 Task: Add an event with the title Second Lunch Break: Mindfulness and Stress Relief Session, date '2024/03/26', time 8:50 AM to 10:50 AMand add a description: Find a safe and open space for the activity, such as a conference room or outdoor area. Ensure there are no obstacles or hazards that could cause harm to participants. Gather all team members and explain the purpose and guidelines of the exercise._x000D_
Select event color  Flamingo . Add location for the event as: Bern, Switzerland, logged in from the account softage.8@softage.netand send the event invitation to softage.2@softage.net and softage.3@softage.net. Set a reminder for the event Daily
Action: Mouse moved to (92, 127)
Screenshot: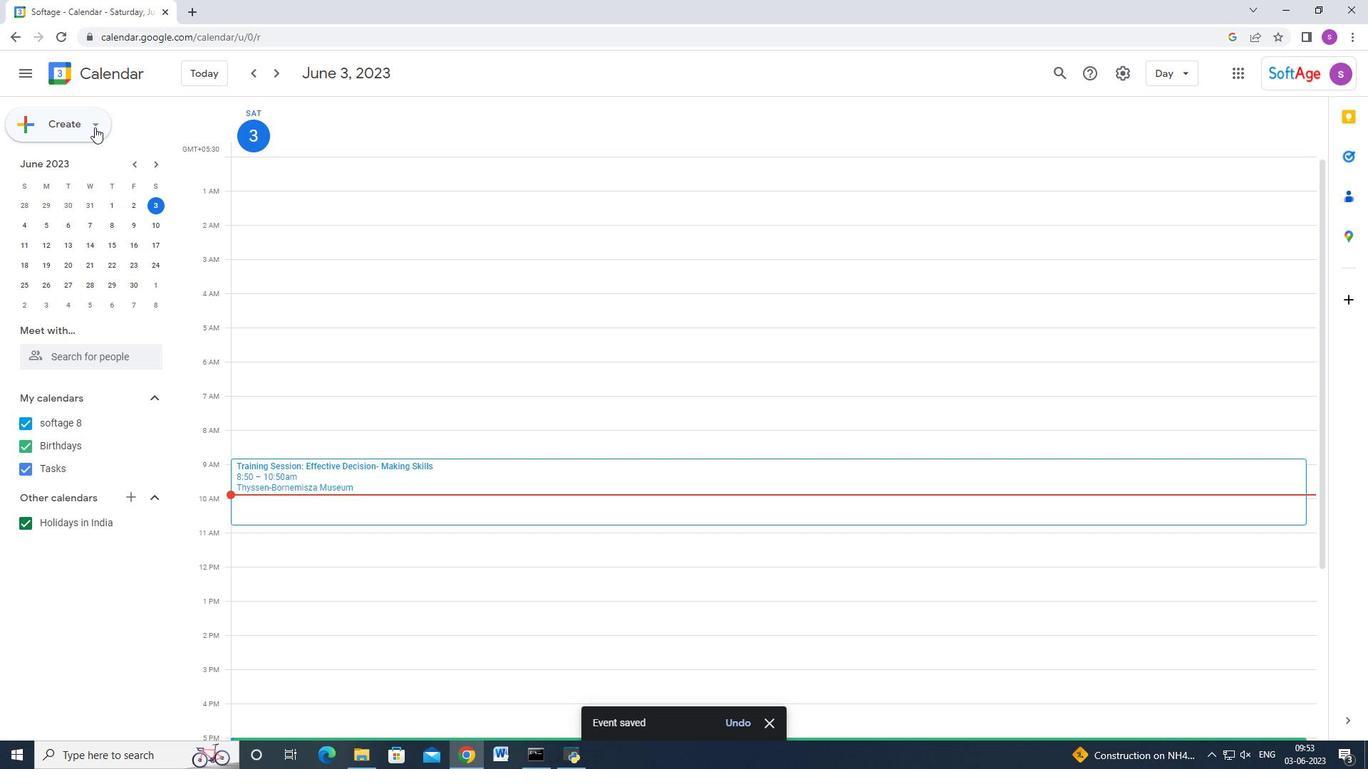 
Action: Mouse pressed left at (92, 127)
Screenshot: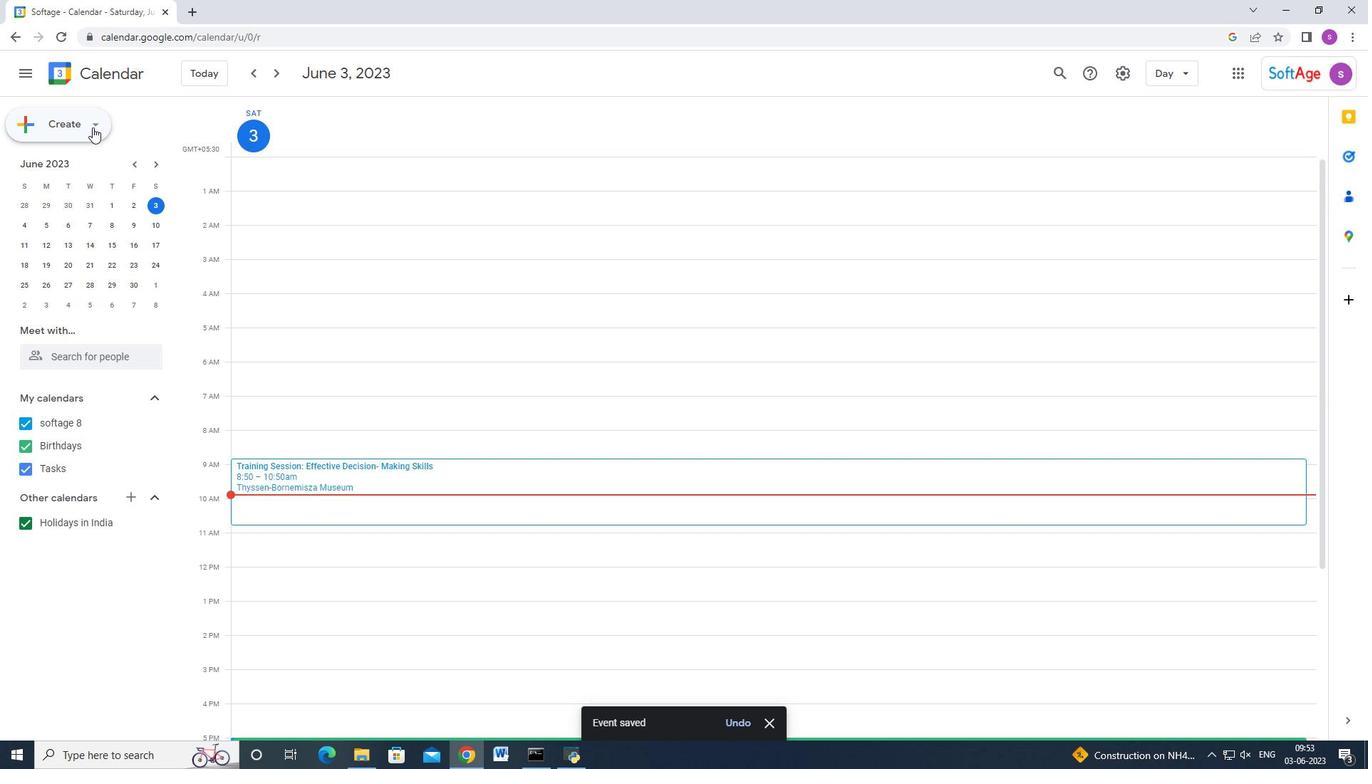 
Action: Mouse moved to (84, 153)
Screenshot: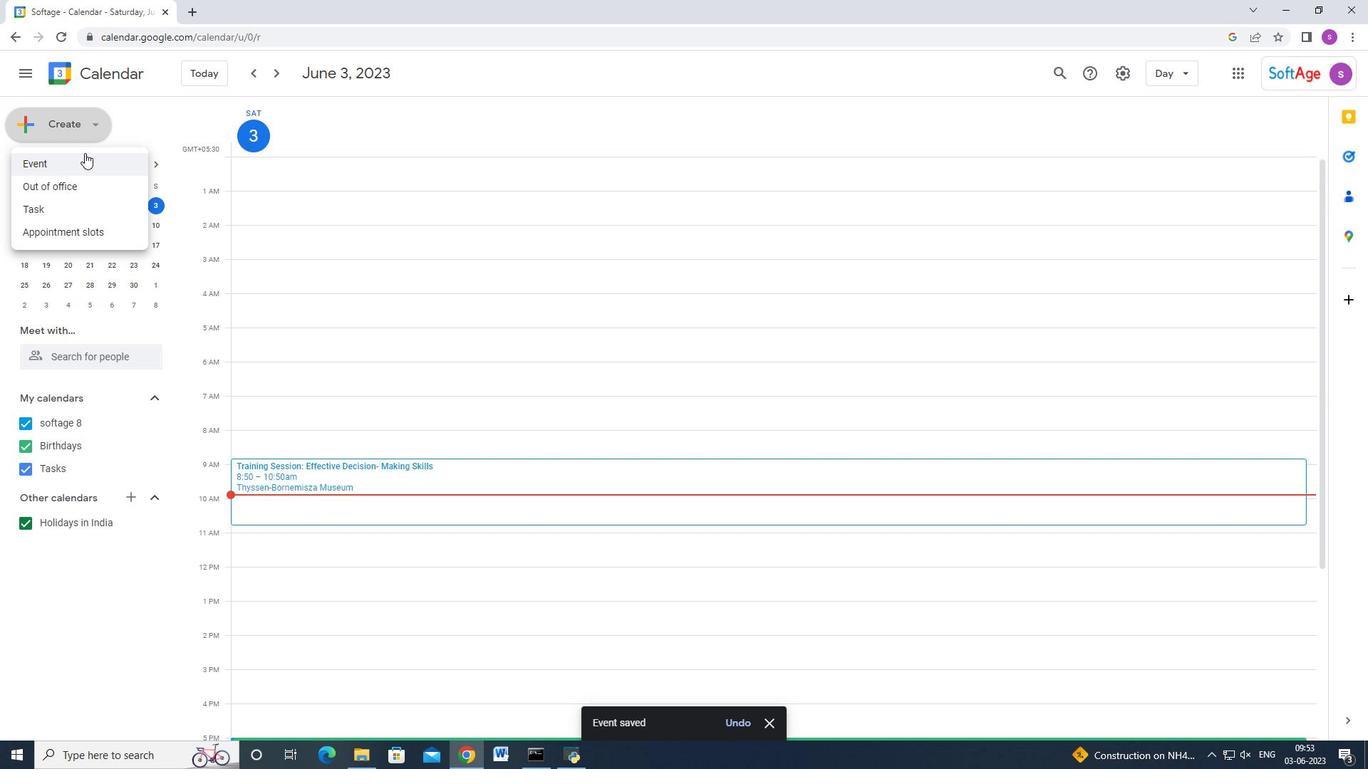 
Action: Mouse pressed left at (84, 153)
Screenshot: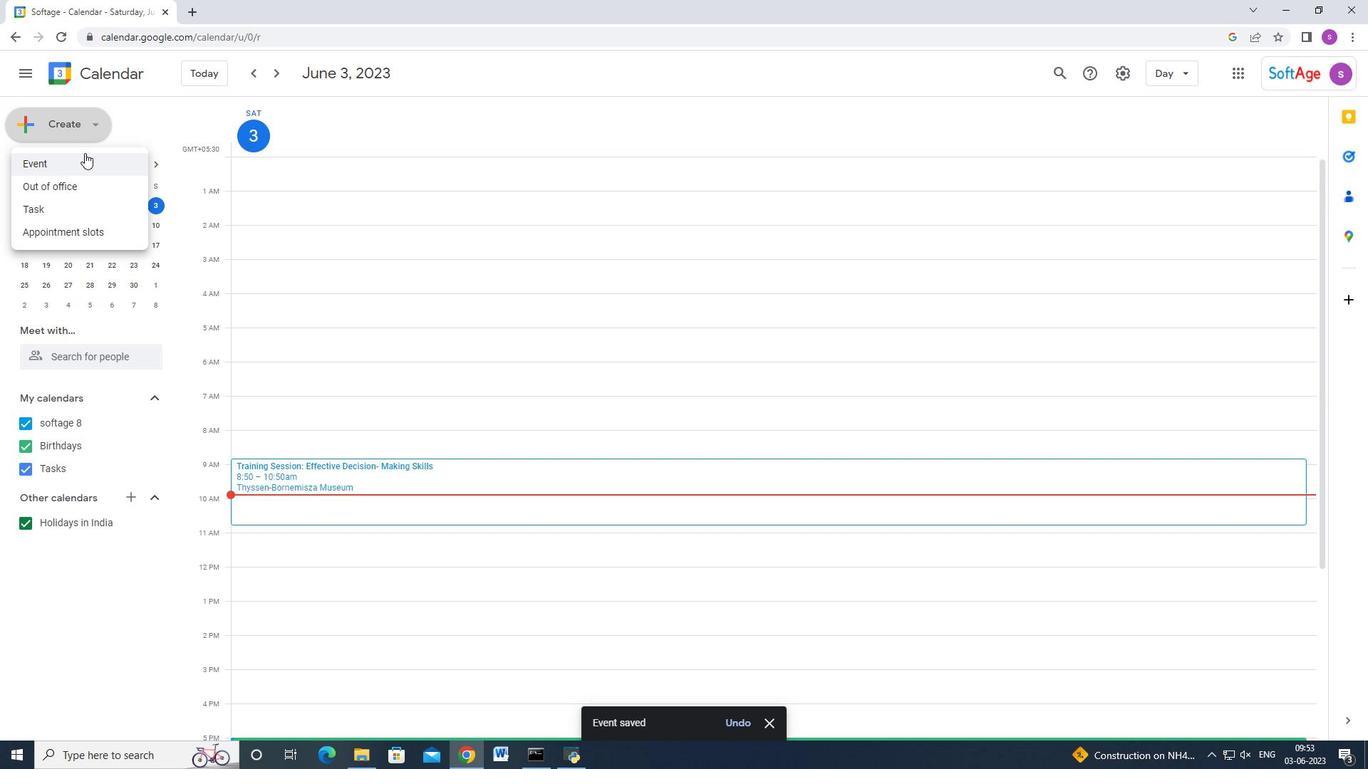 
Action: Mouse moved to (809, 561)
Screenshot: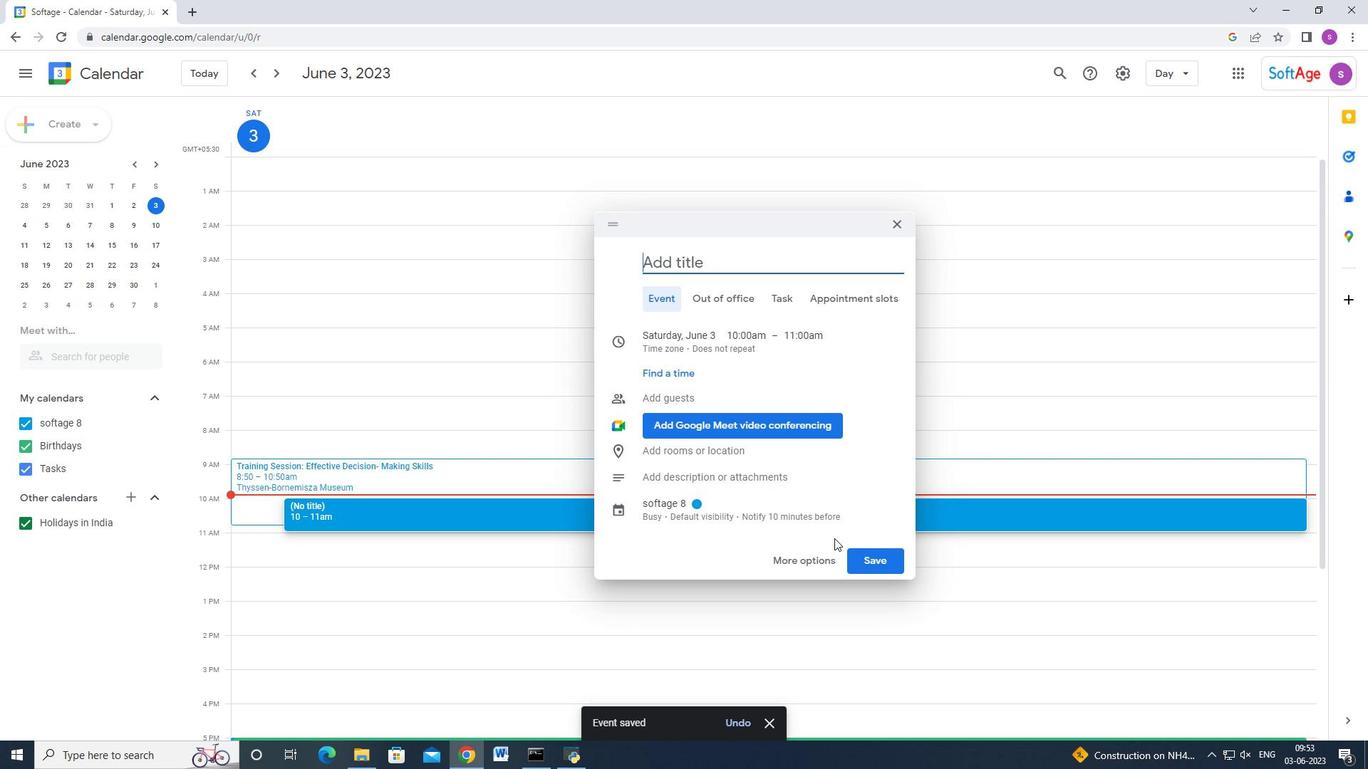 
Action: Mouse pressed left at (809, 561)
Screenshot: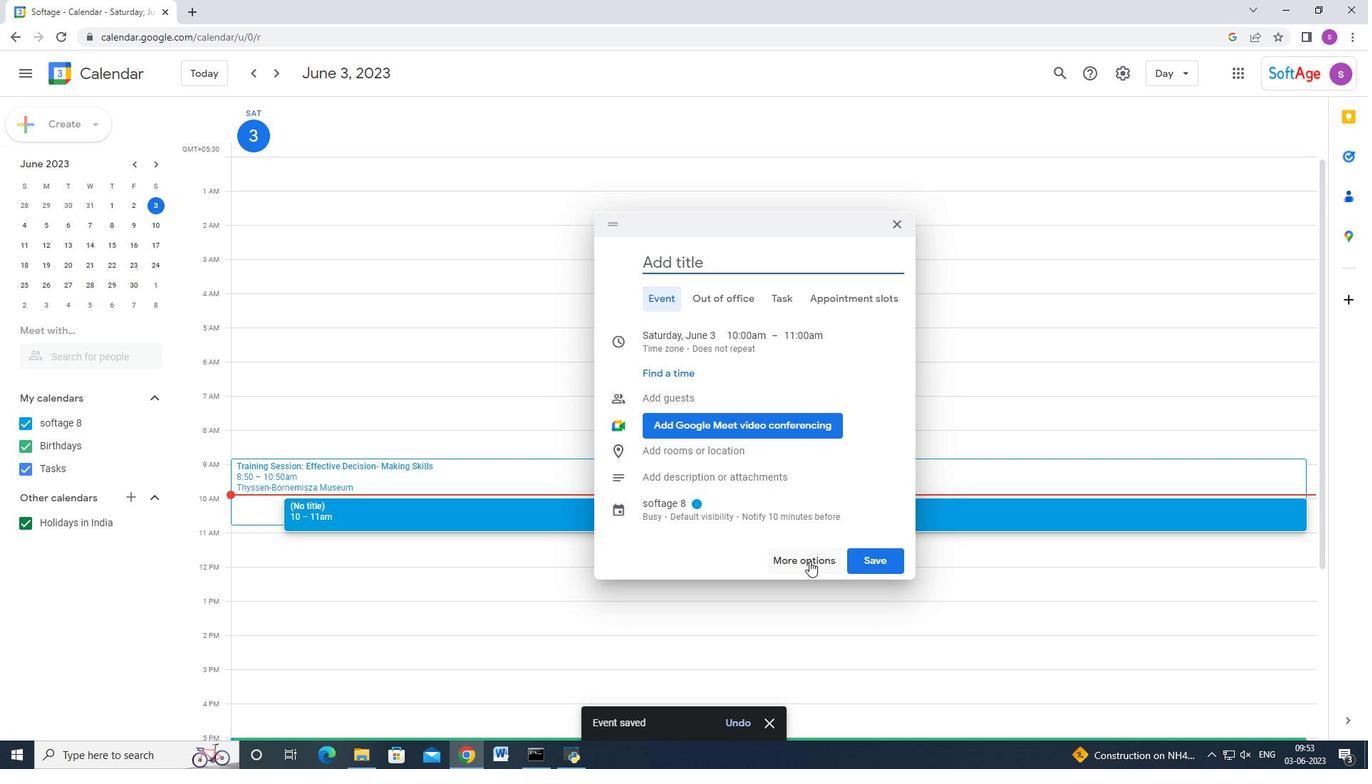 
Action: Mouse moved to (243, 70)
Screenshot: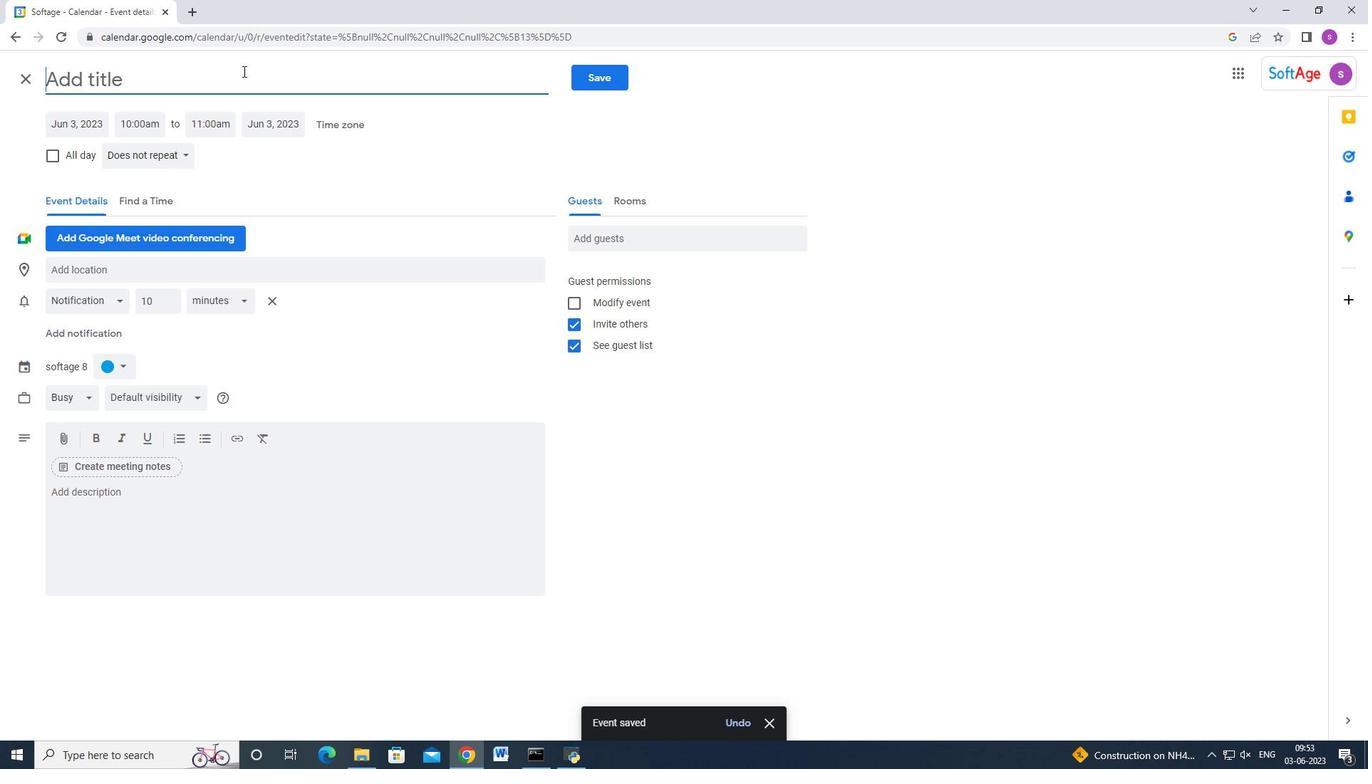 
Action: Key pressed <Key.shift>Second<Key.space><Key.shift>Lunch<Key.space><Key.shift>Breal<Key.backspace>k<Key.shift>:<Key.space><Key.shift><Key.shift><Key.shift>Mindfulness<Key.space>and<Key.space><Key.shift_r>Stress<Key.space><Key.shift>Relief<Key.space><Key.shift>Session
Screenshot: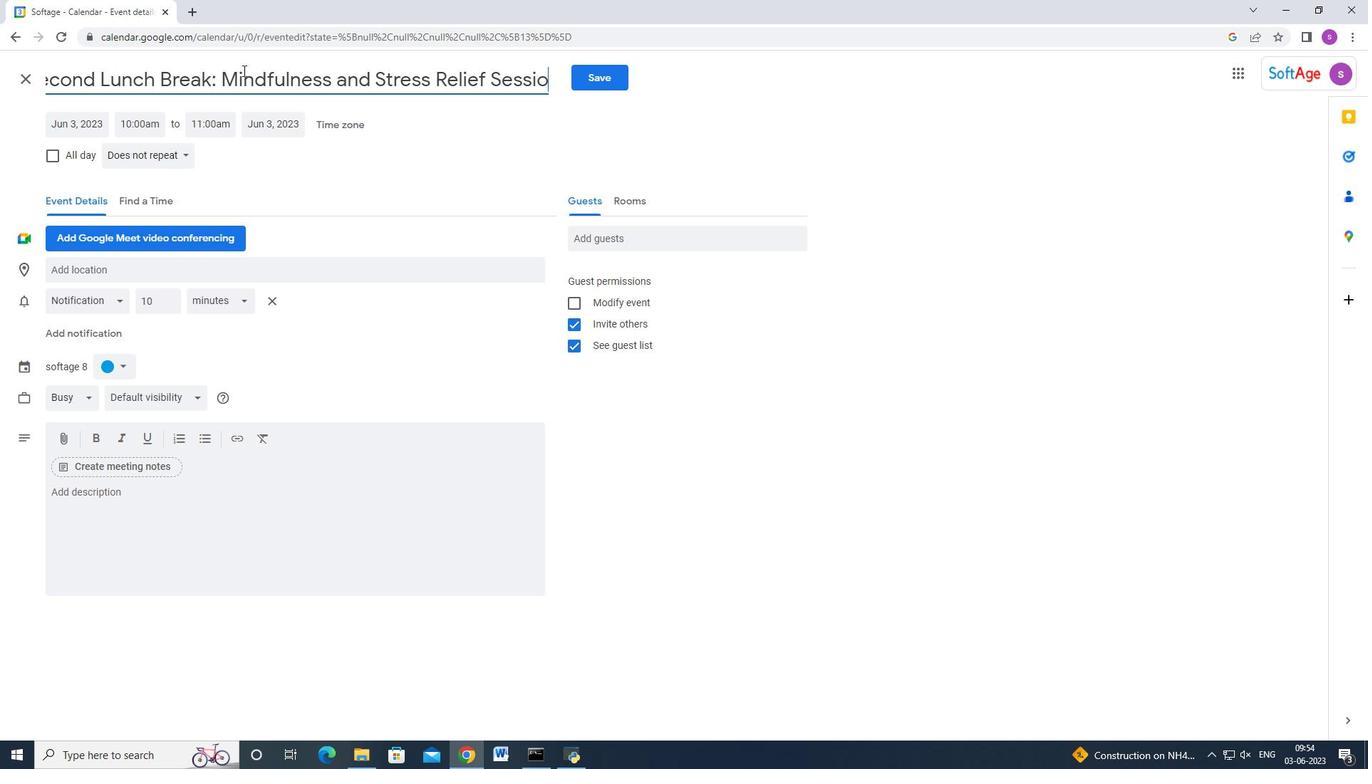 
Action: Mouse moved to (101, 127)
Screenshot: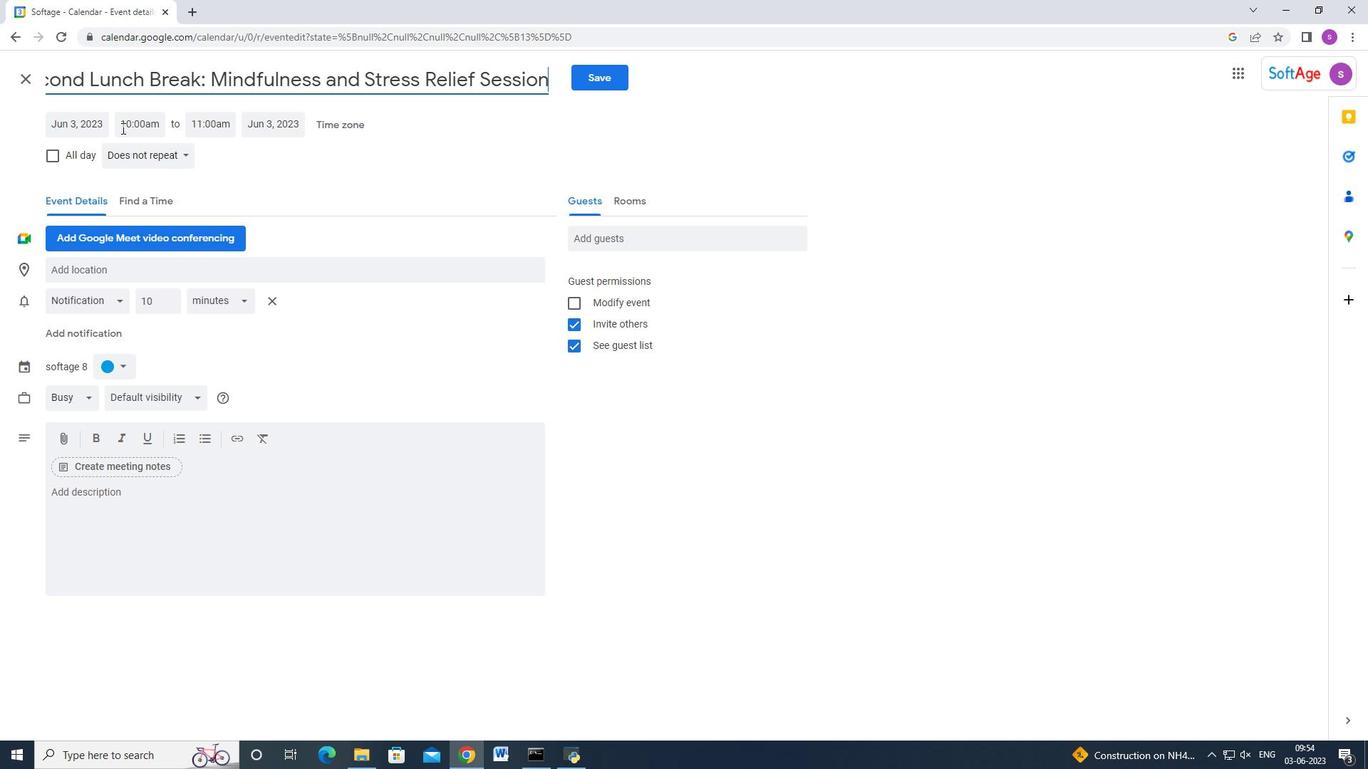 
Action: Mouse pressed left at (101, 127)
Screenshot: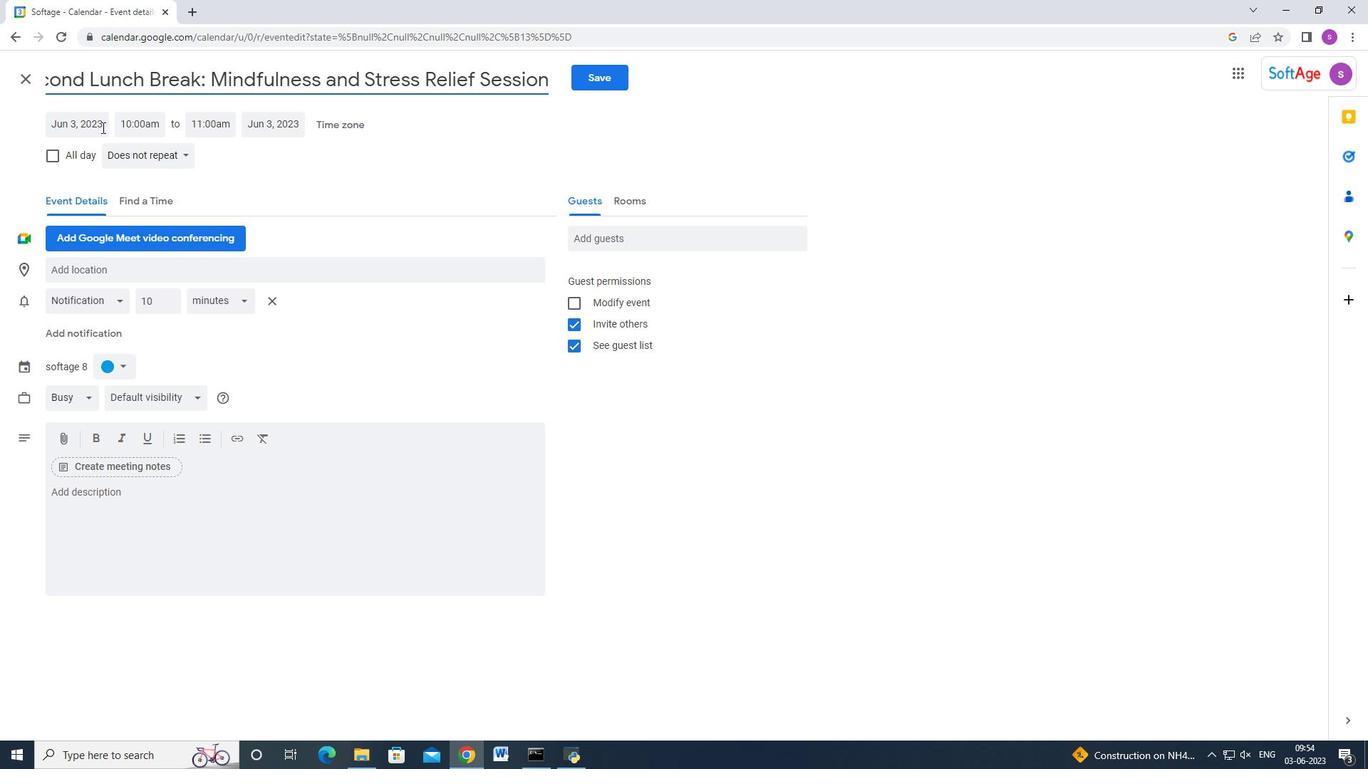 
Action: Mouse moved to (220, 156)
Screenshot: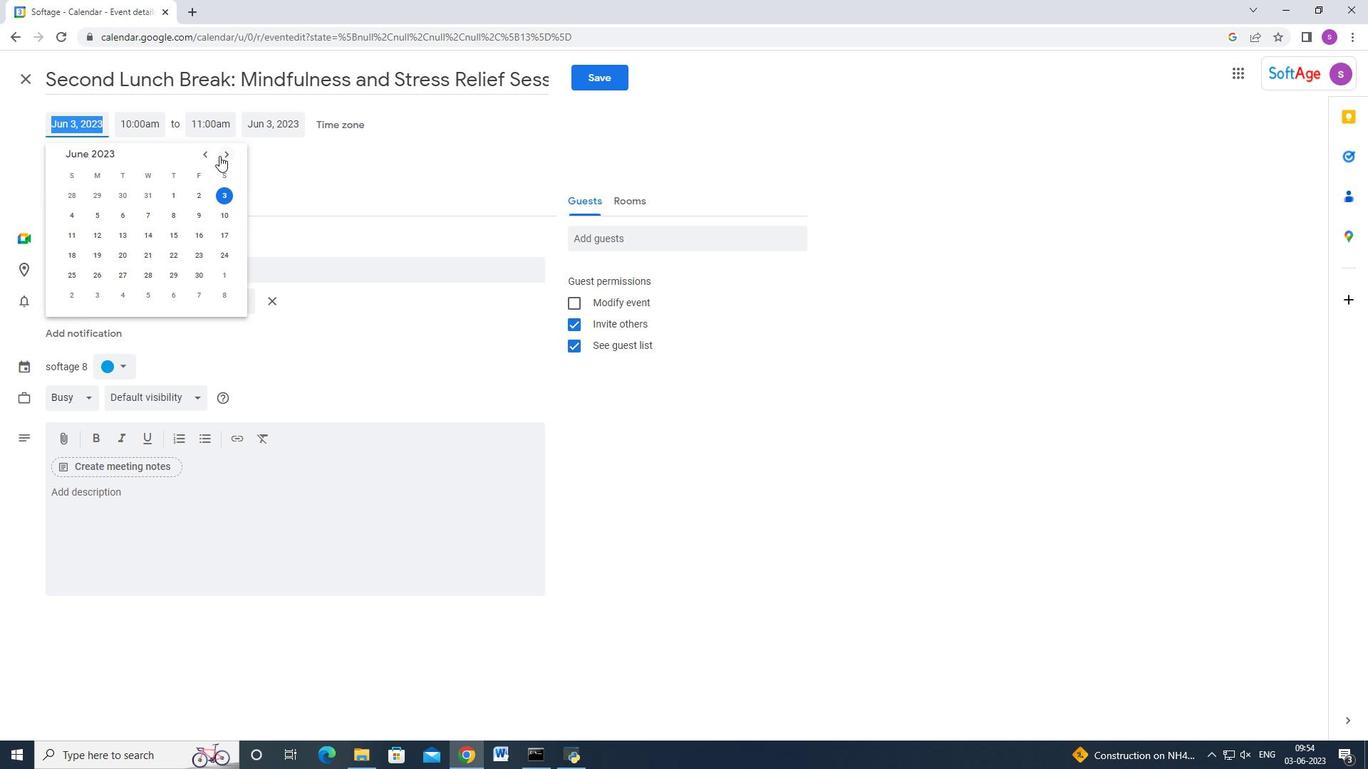 
Action: Mouse pressed left at (220, 156)
Screenshot: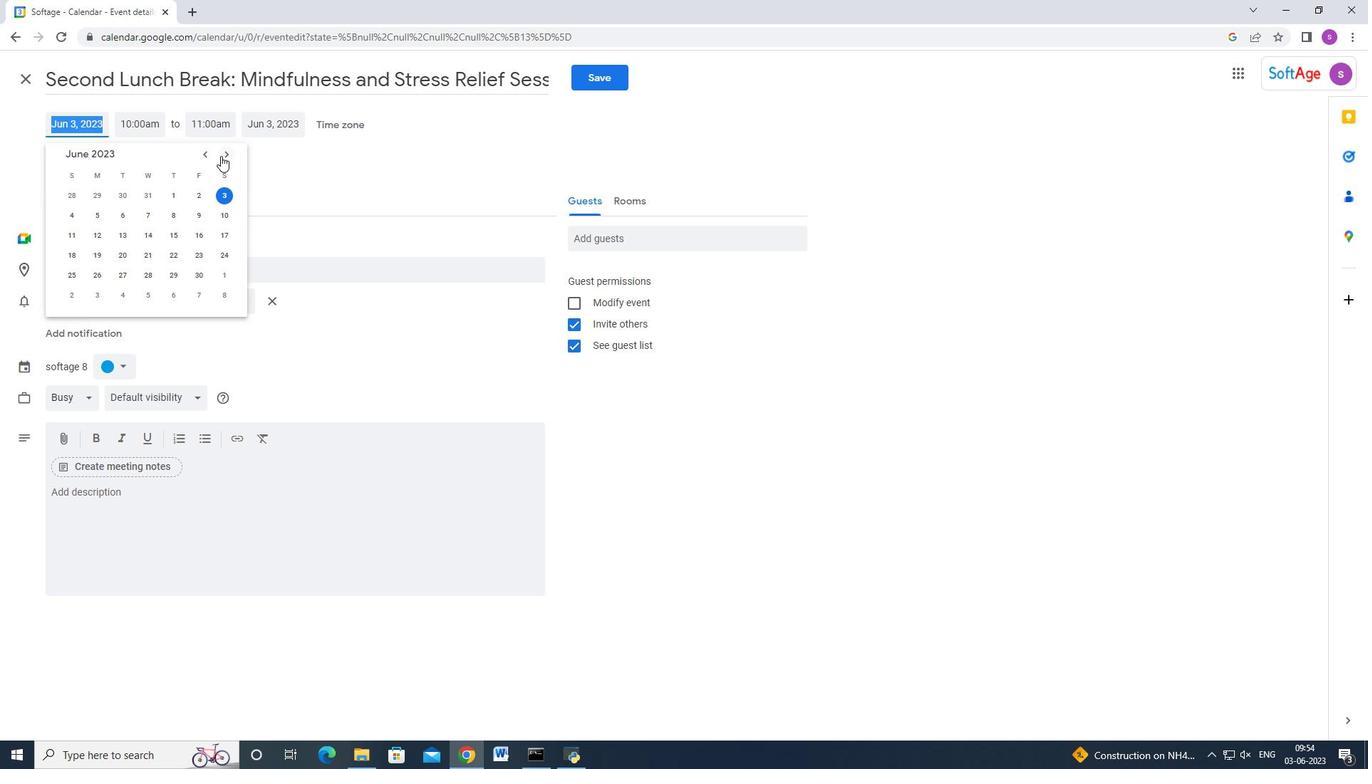 
Action: Mouse pressed left at (220, 156)
Screenshot: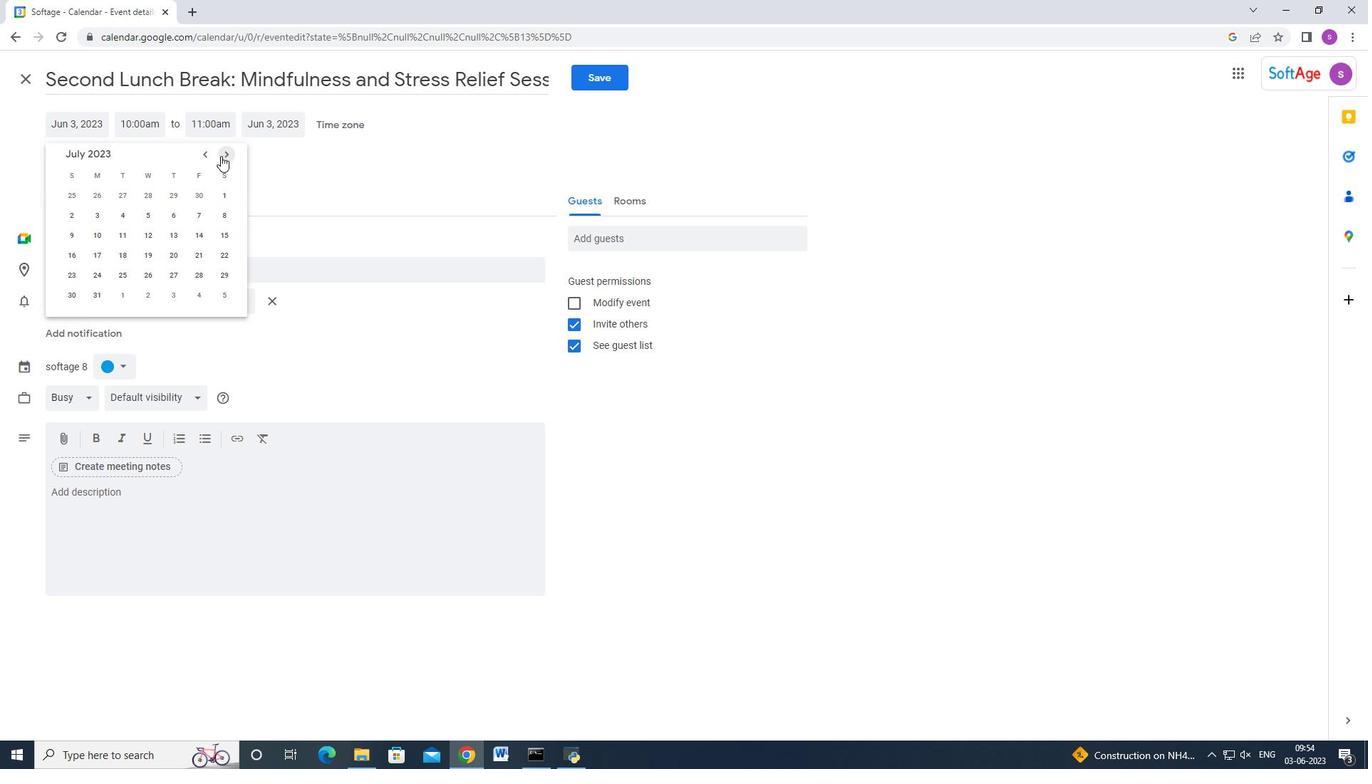
Action: Mouse pressed left at (220, 156)
Screenshot: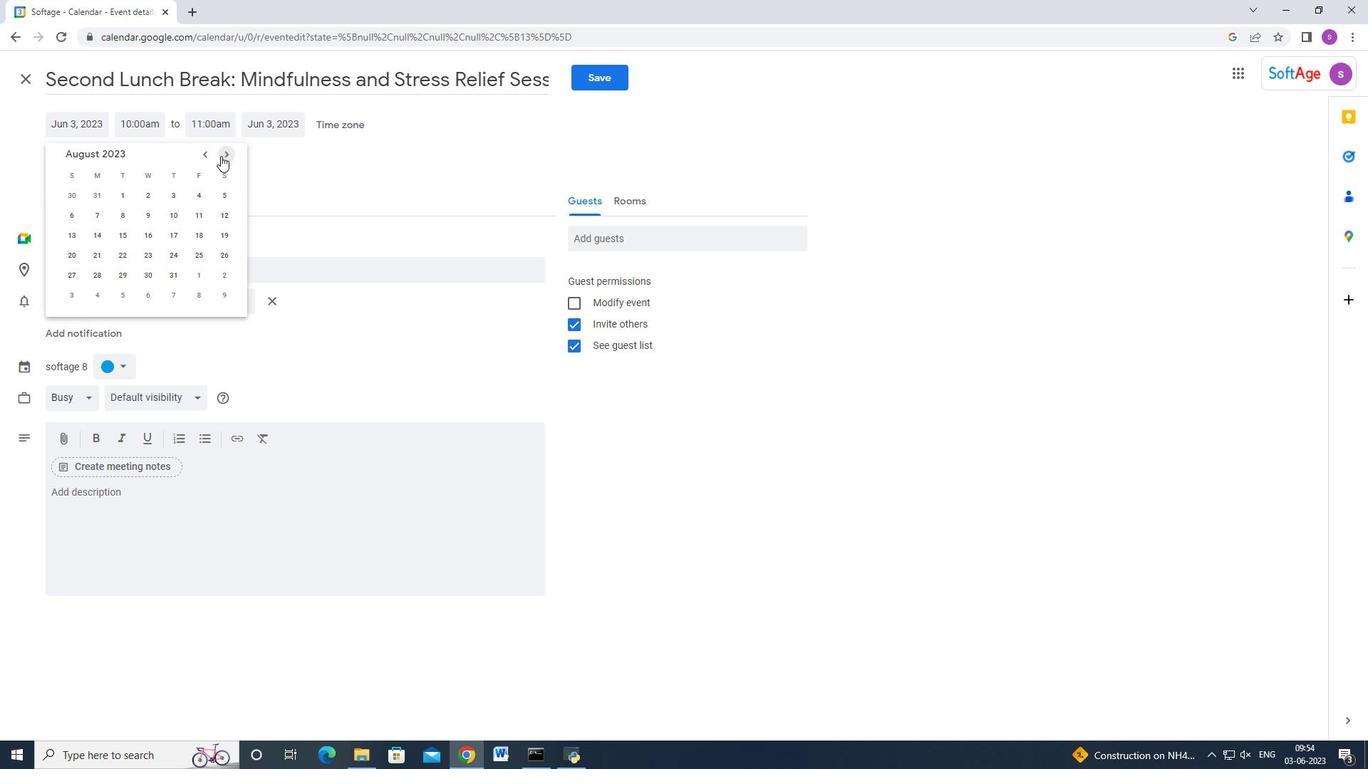 
Action: Mouse pressed left at (220, 156)
Screenshot: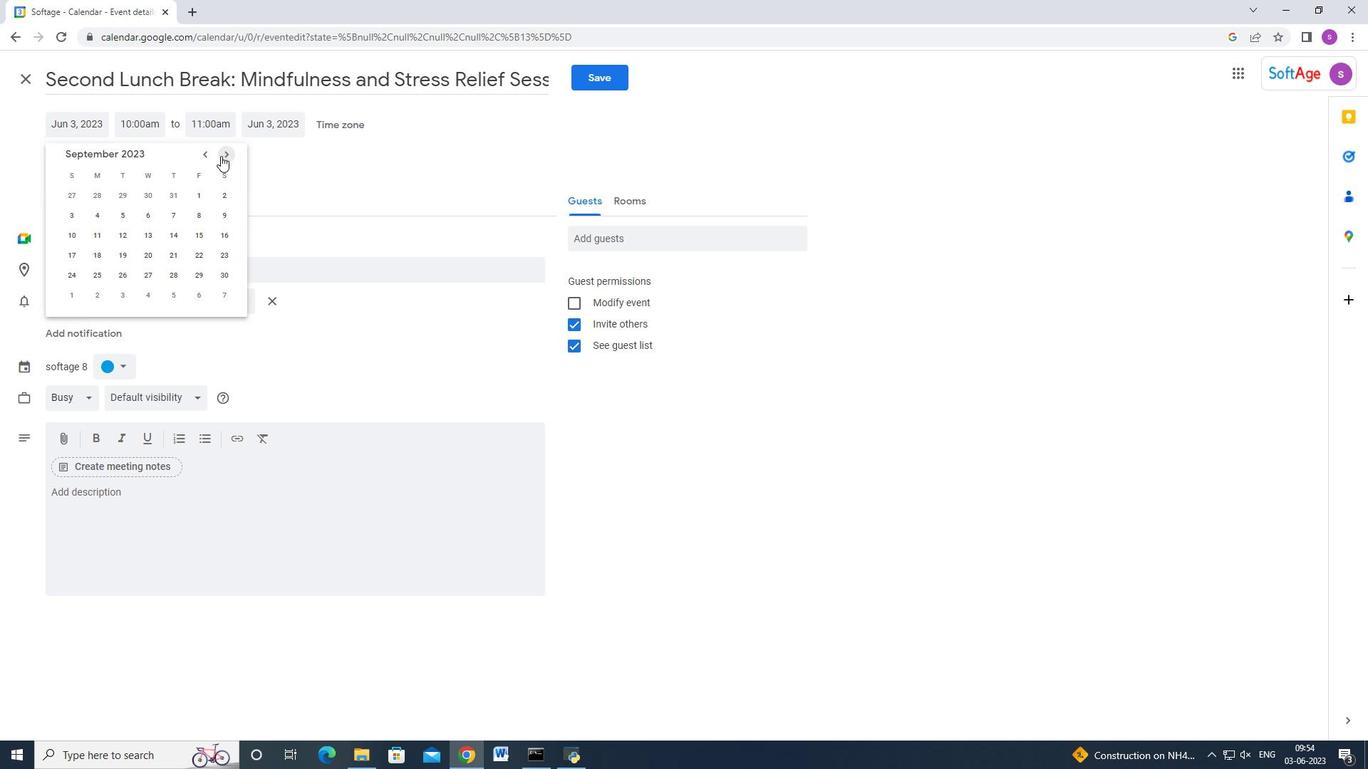 
Action: Mouse pressed left at (220, 156)
Screenshot: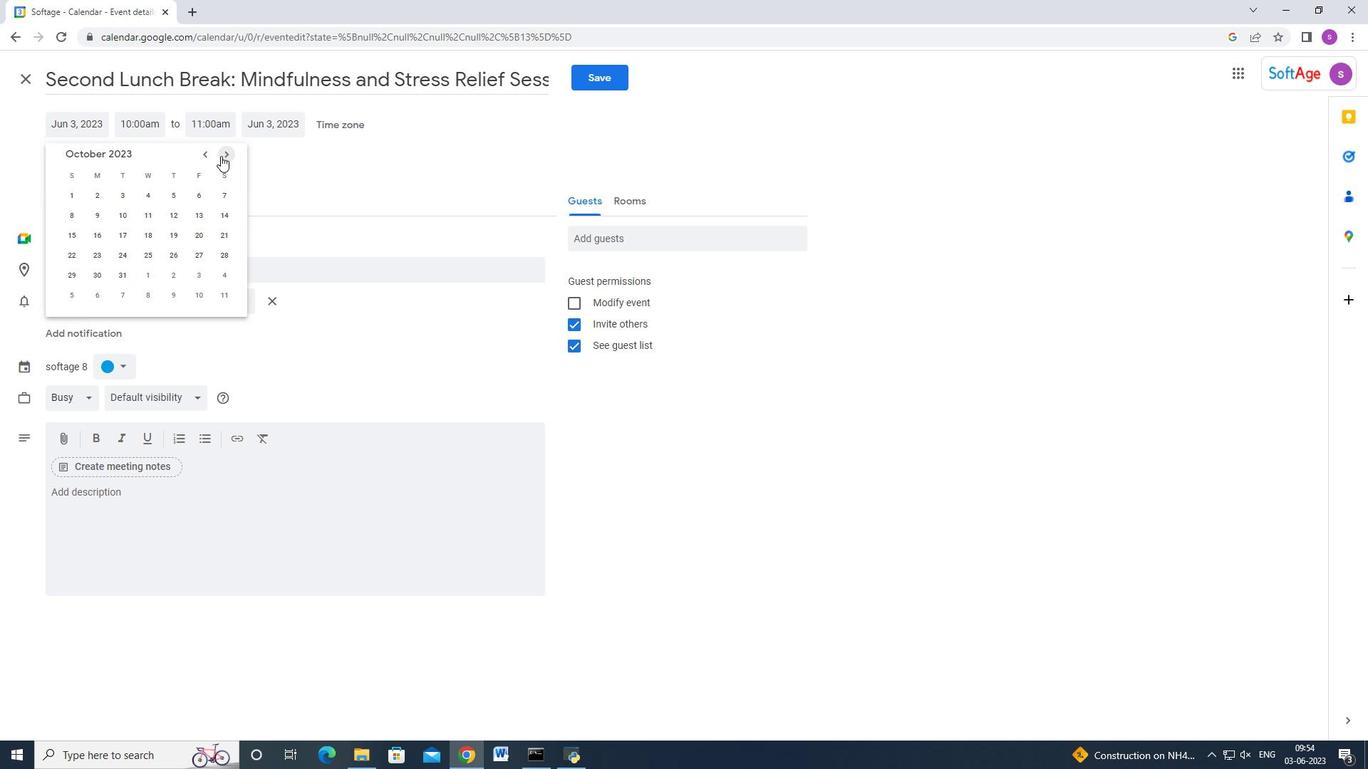 
Action: Mouse moved to (225, 155)
Screenshot: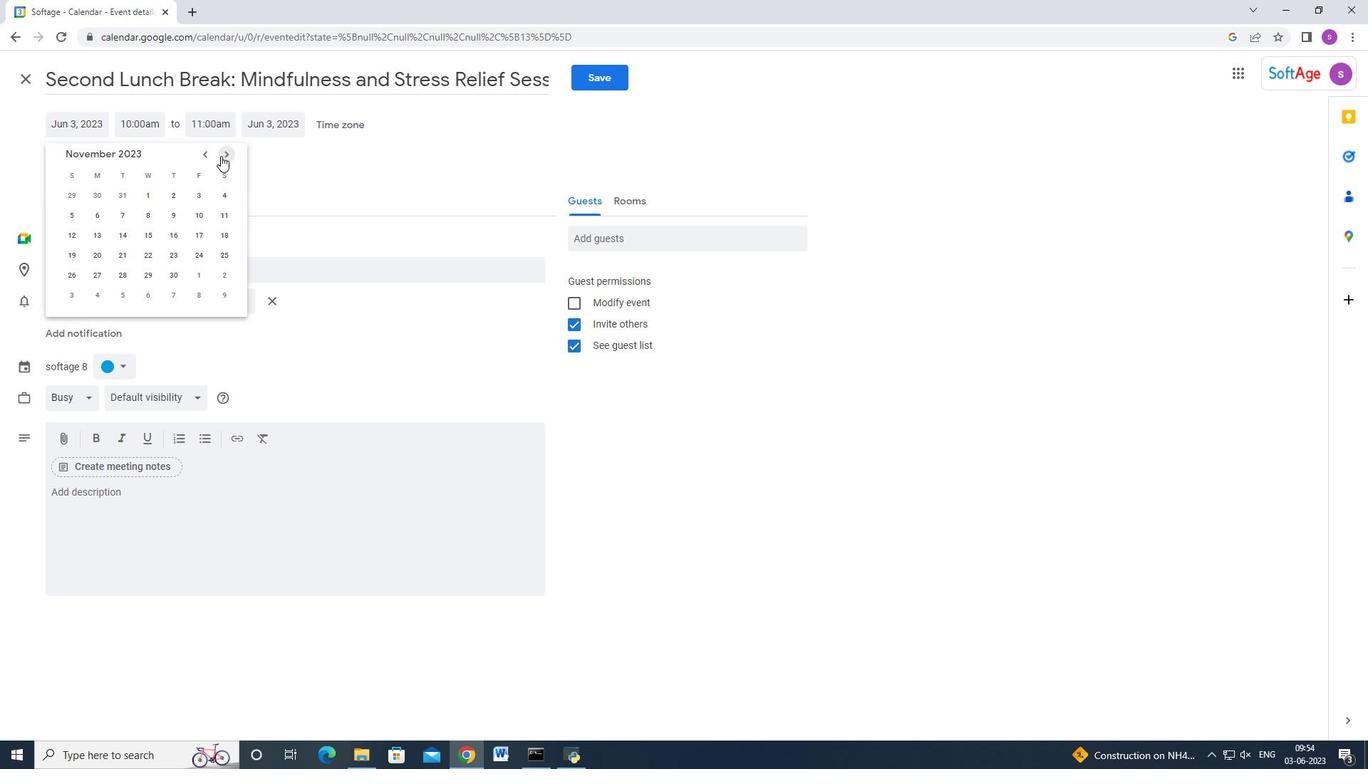 
Action: Mouse pressed left at (225, 155)
Screenshot: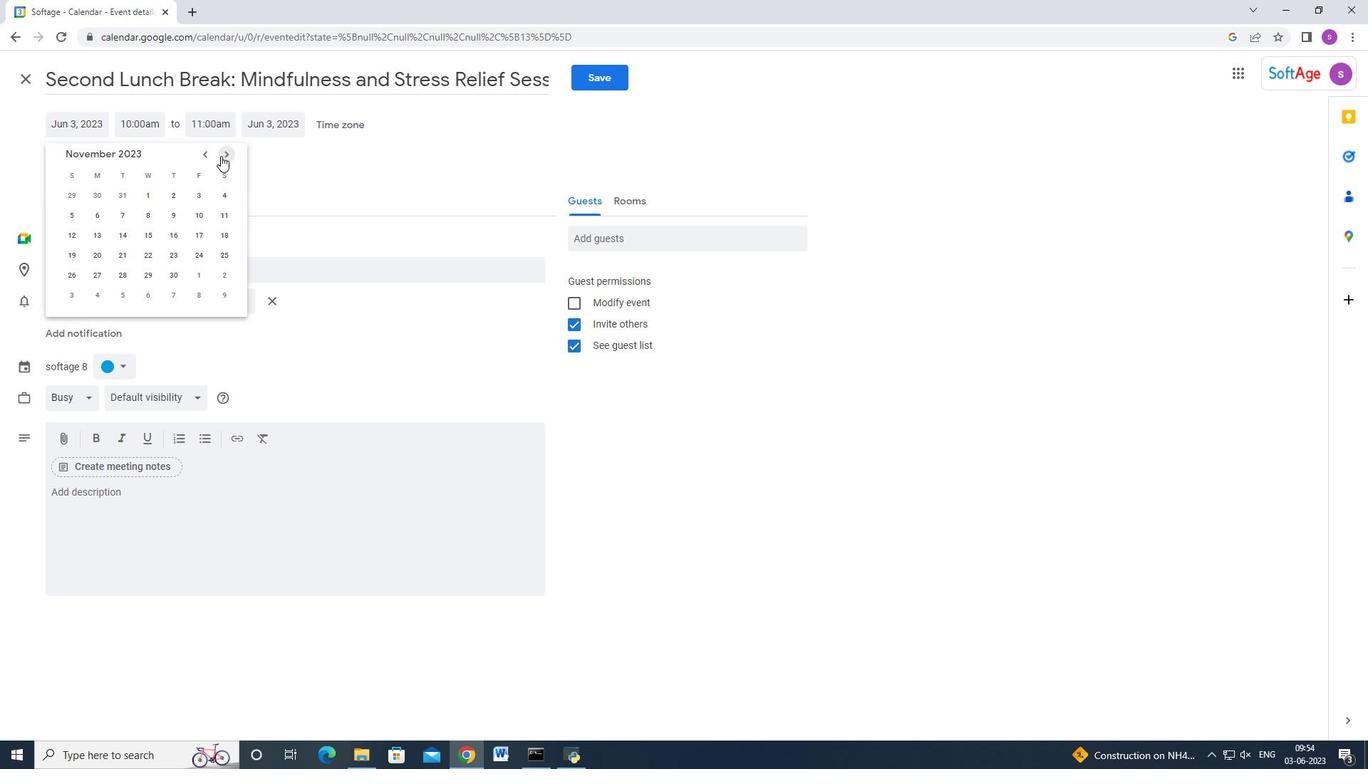 
Action: Mouse pressed left at (225, 155)
Screenshot: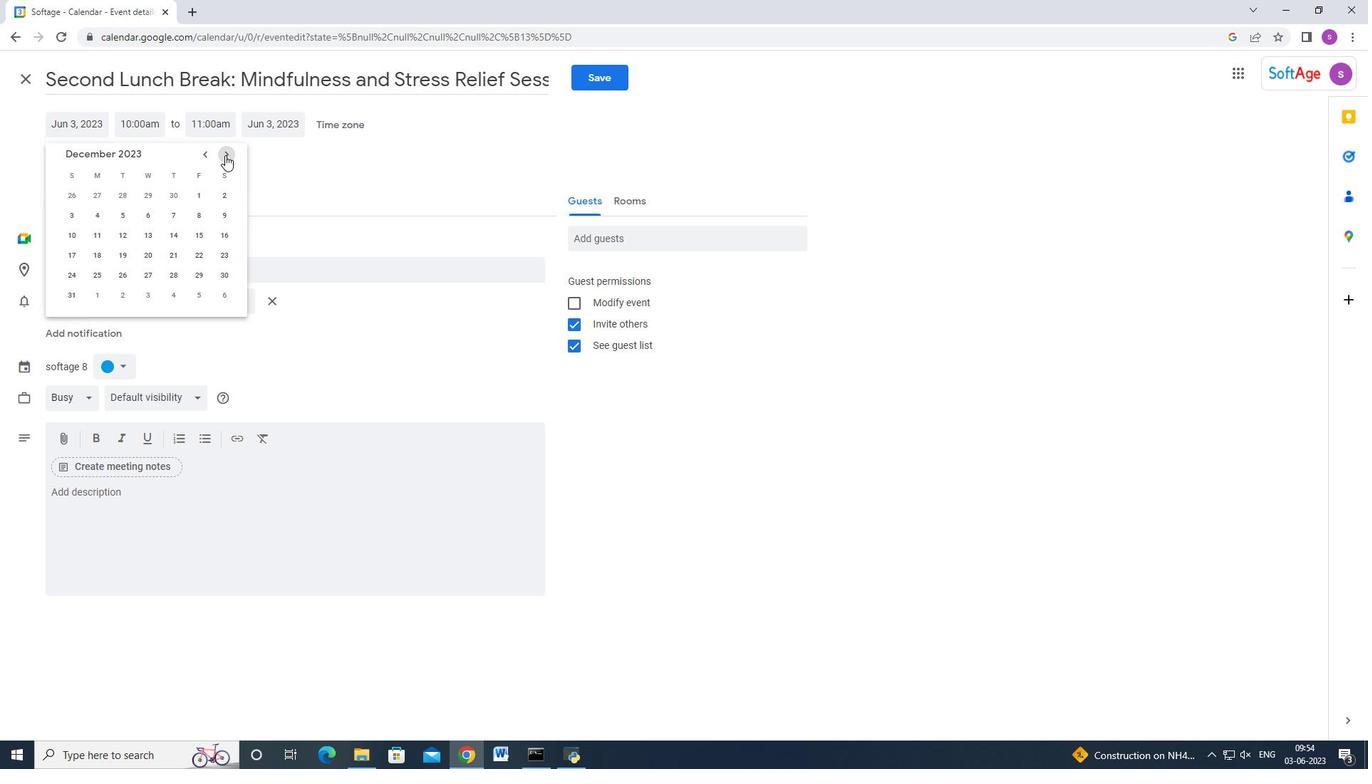 
Action: Mouse pressed left at (225, 155)
Screenshot: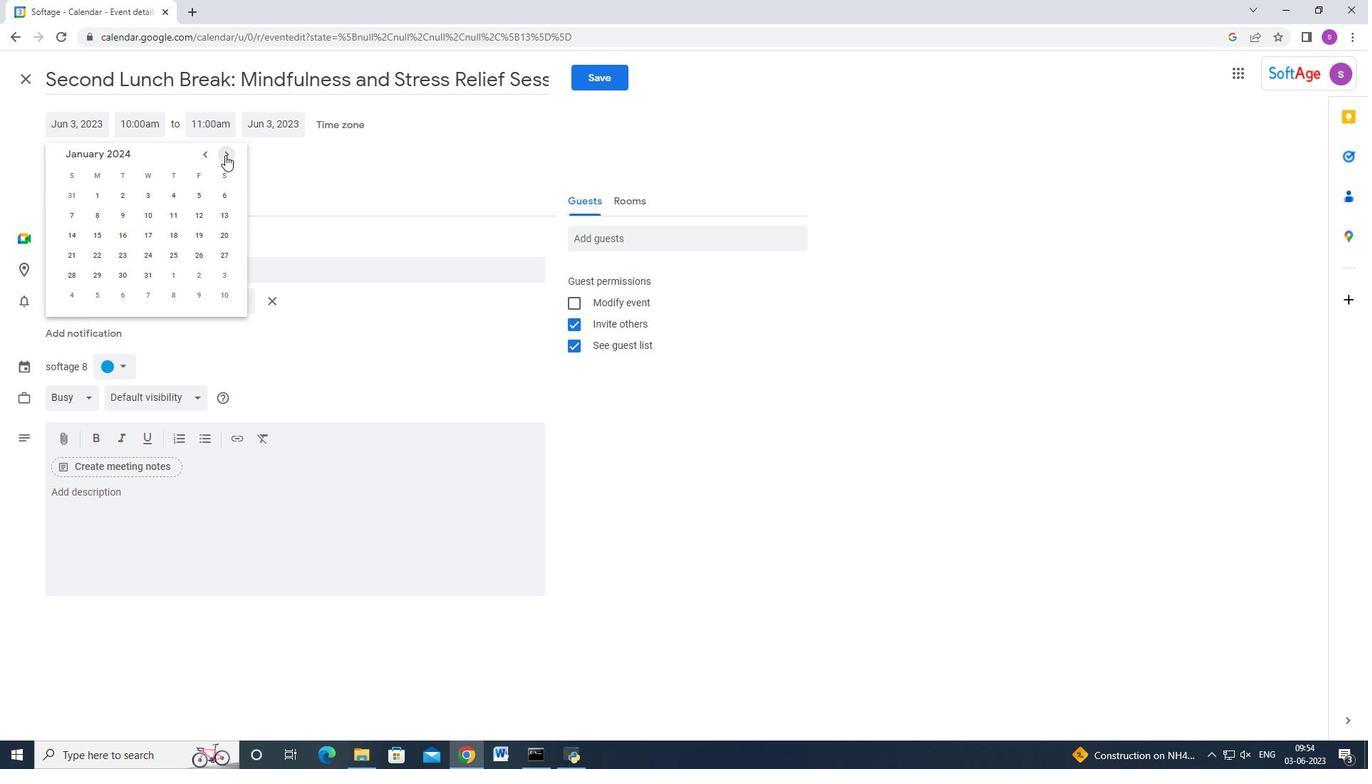 
Action: Mouse moved to (228, 158)
Screenshot: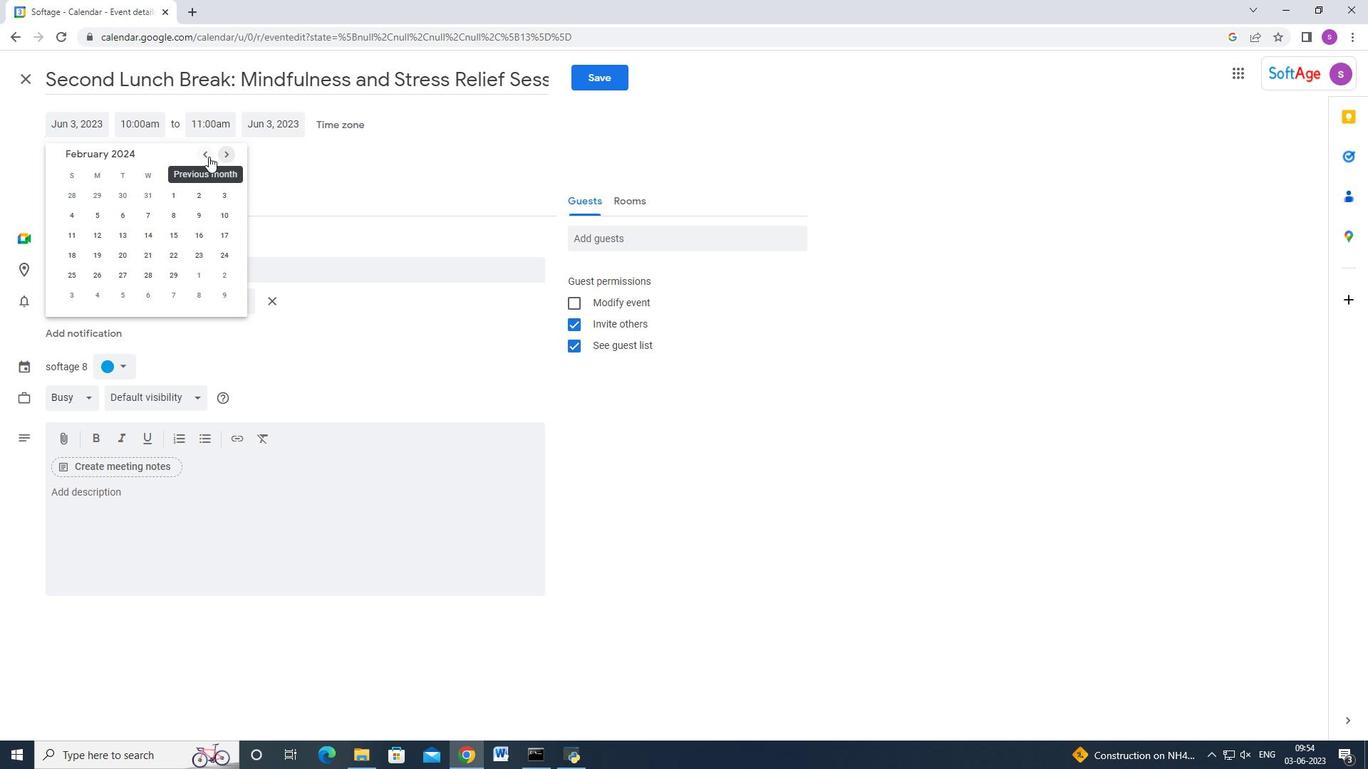
Action: Mouse pressed left at (228, 158)
Screenshot: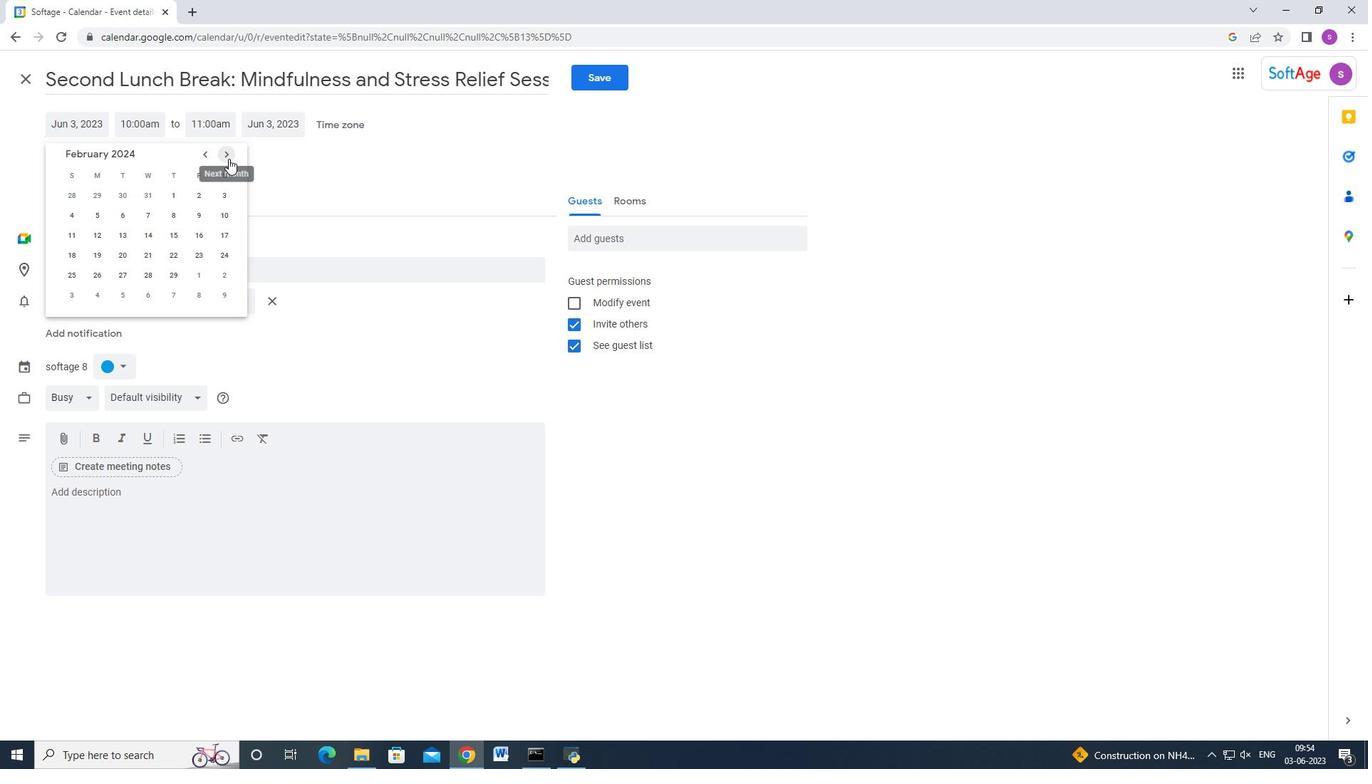 
Action: Mouse moved to (117, 273)
Screenshot: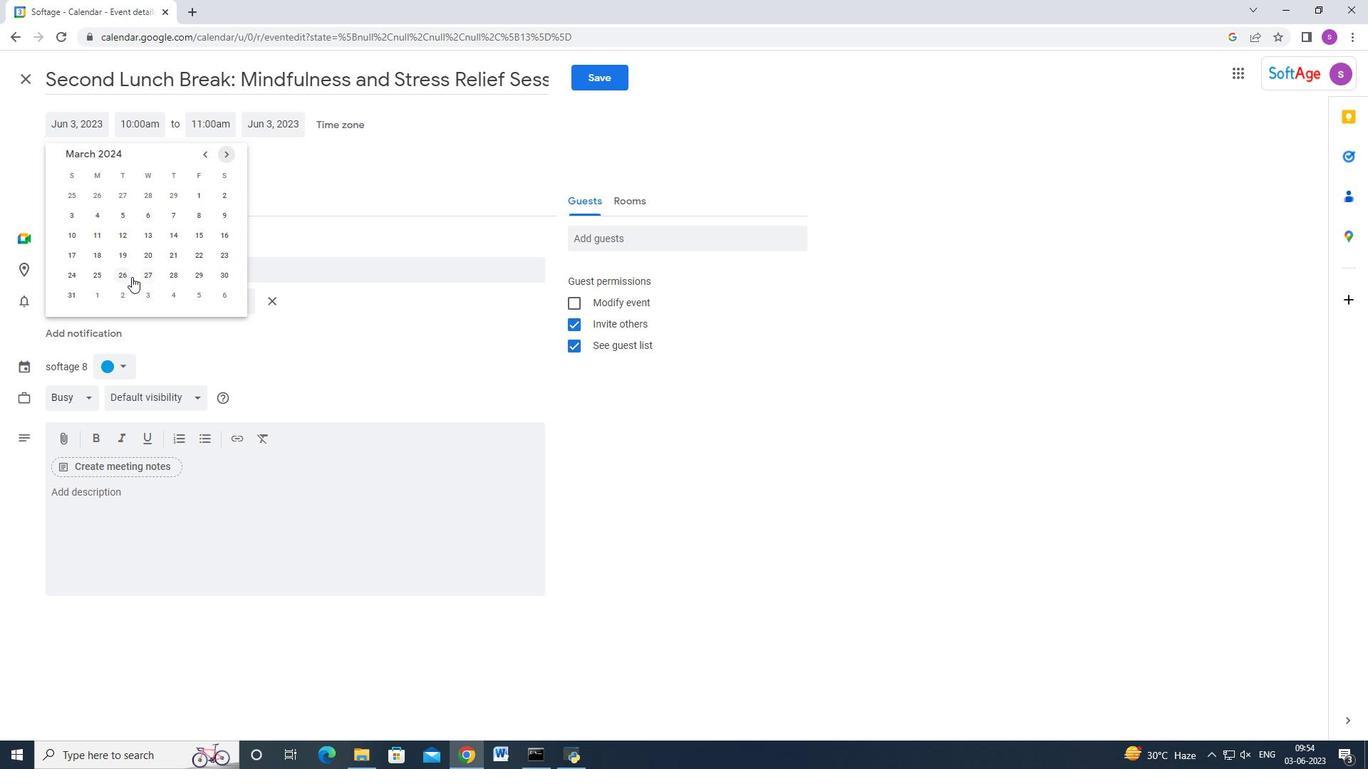 
Action: Mouse pressed left at (117, 273)
Screenshot: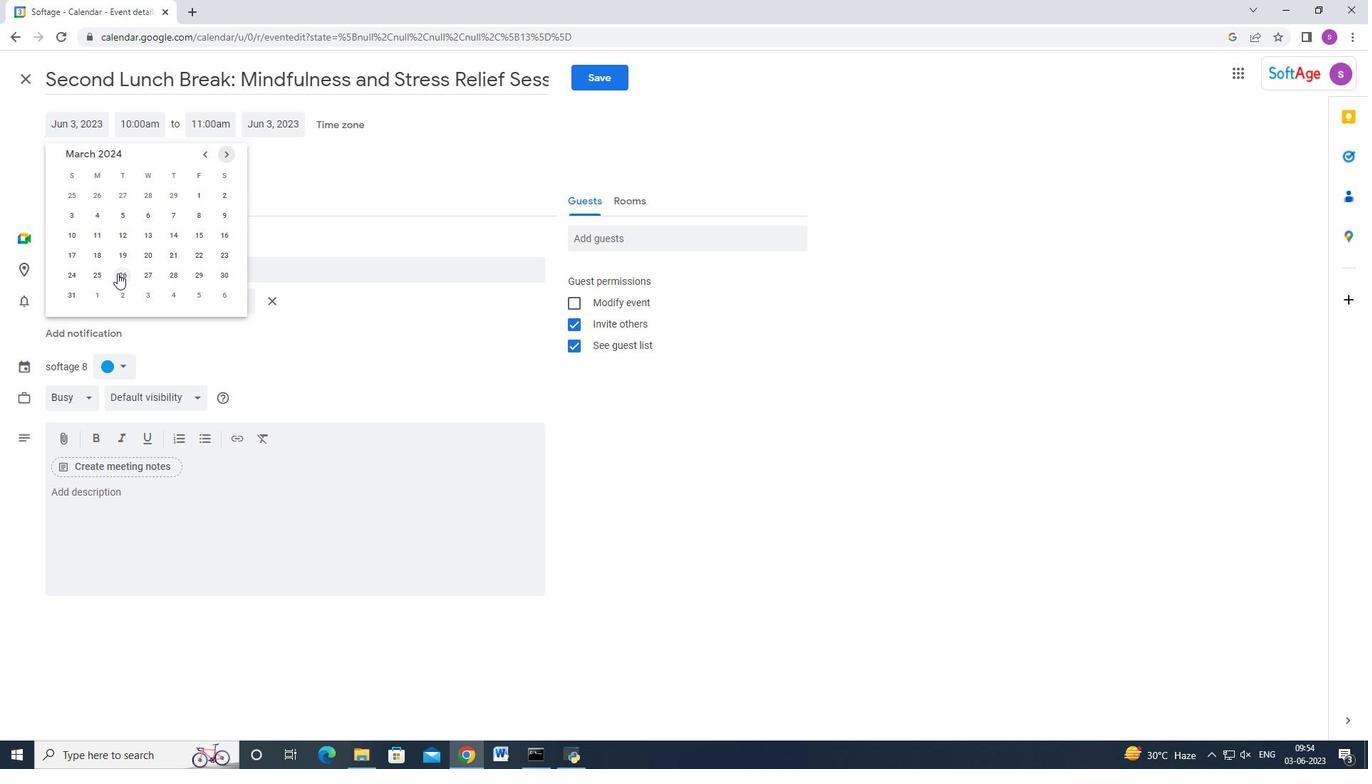 
Action: Mouse moved to (146, 129)
Screenshot: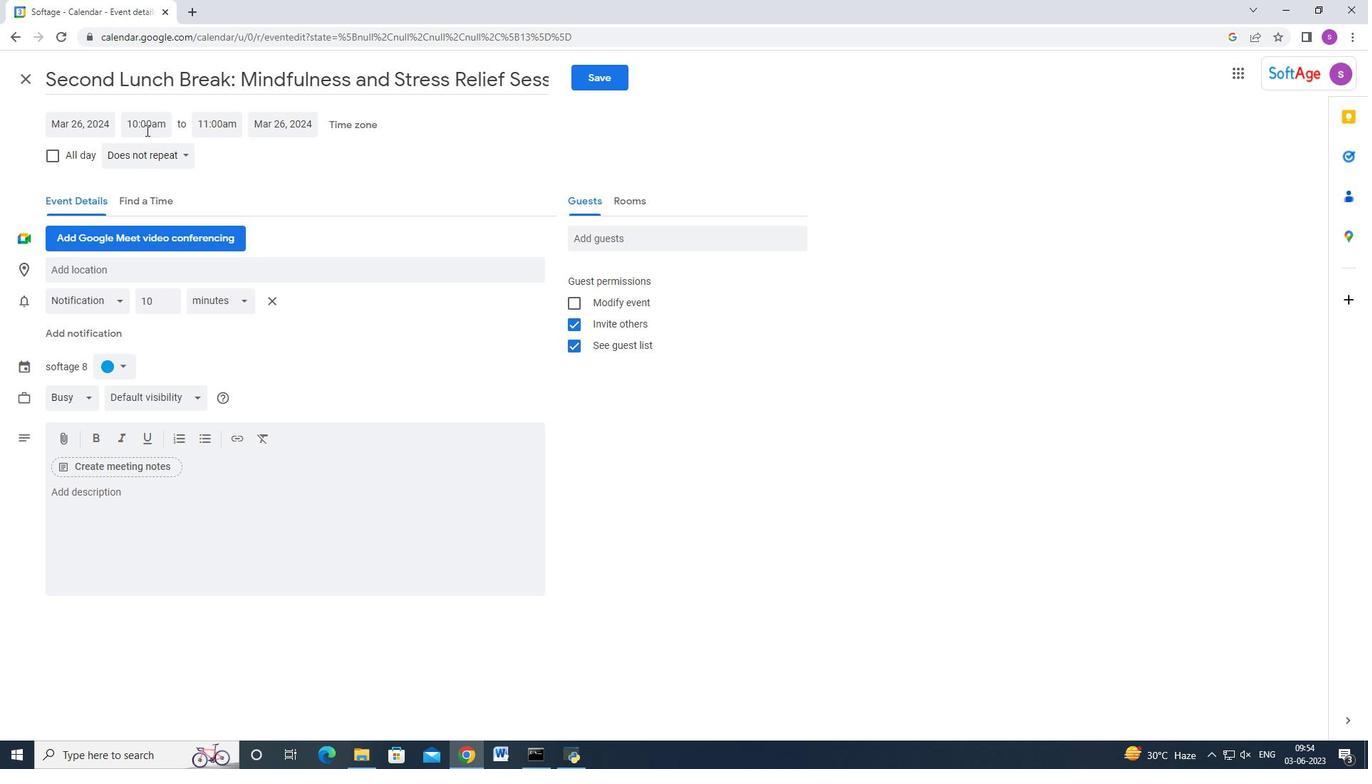 
Action: Mouse pressed left at (146, 129)
Screenshot: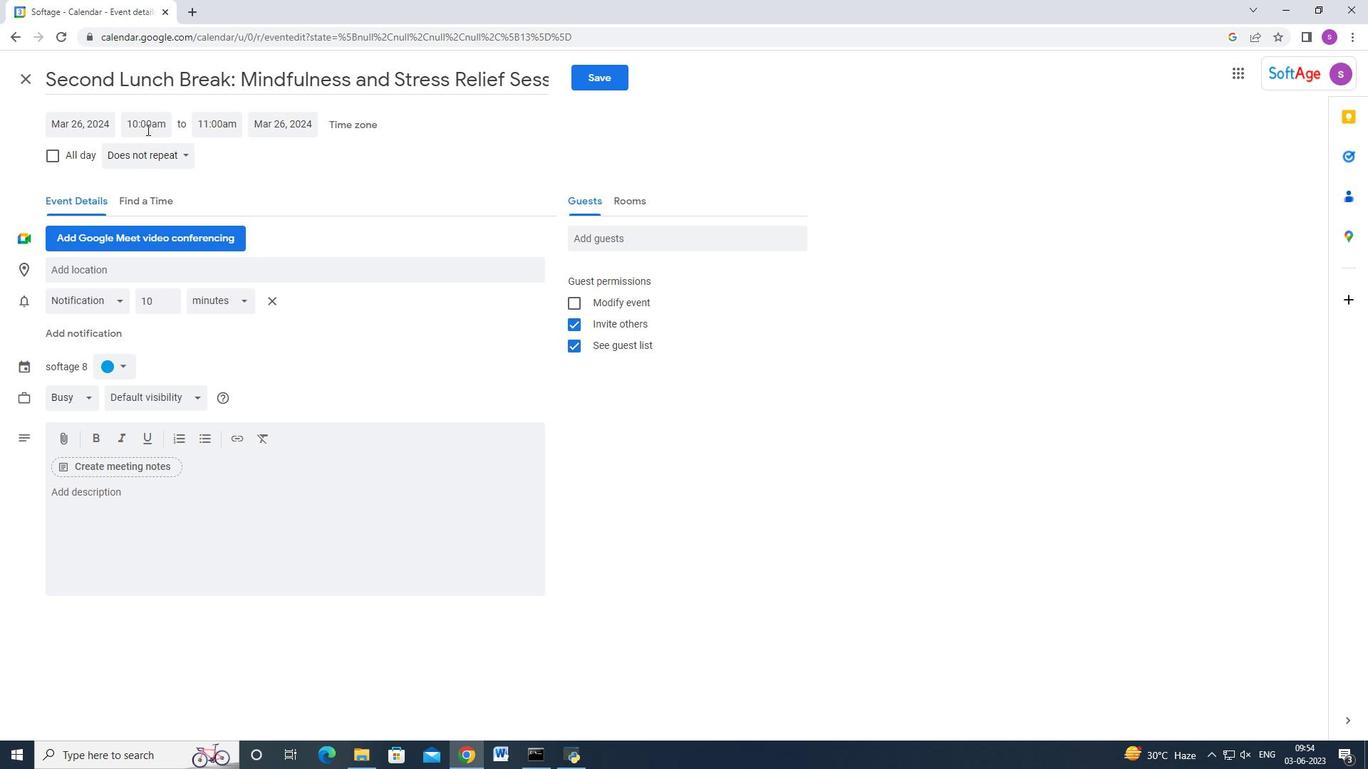 
Action: Key pressed 8<Key.shift>:50am<Key.enter><Key.tab>10<Key.shift>:50am<Key.enter>
Screenshot: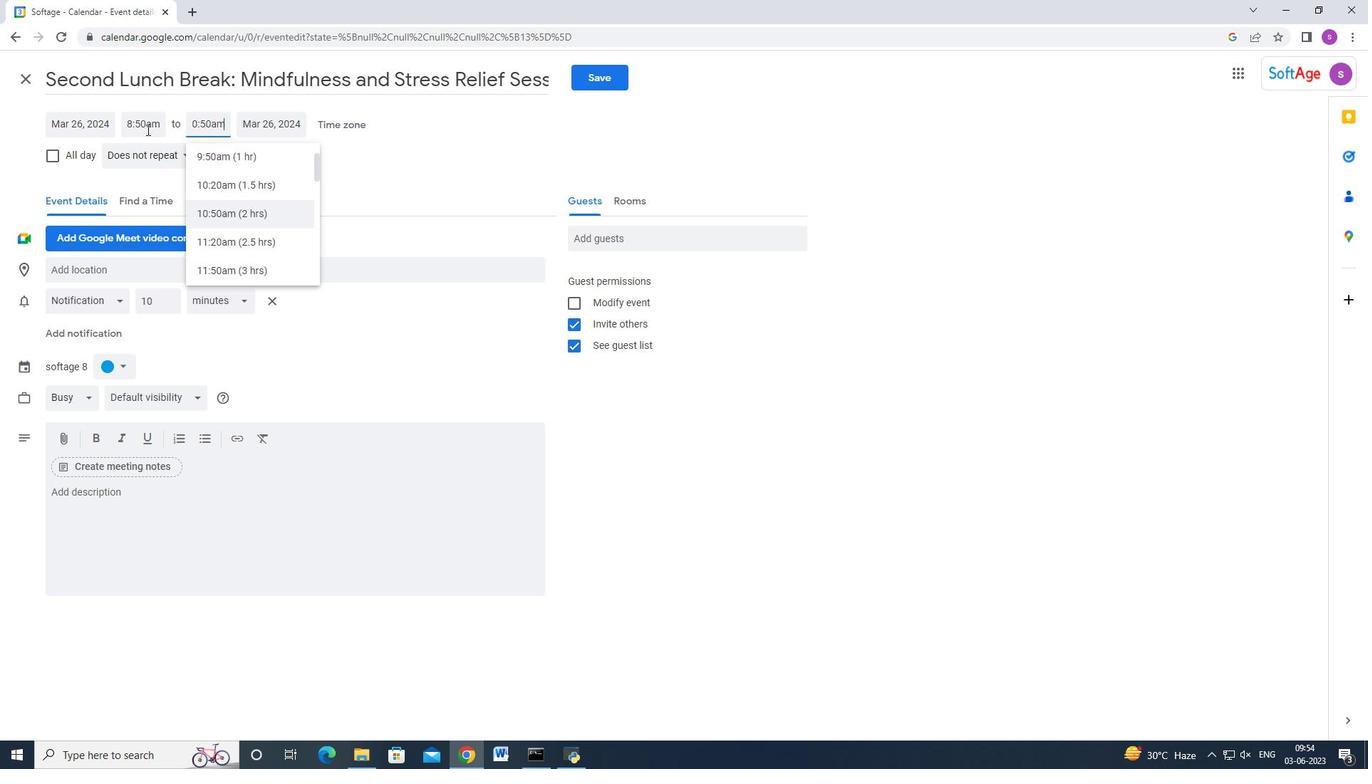 
Action: Mouse moved to (228, 488)
Screenshot: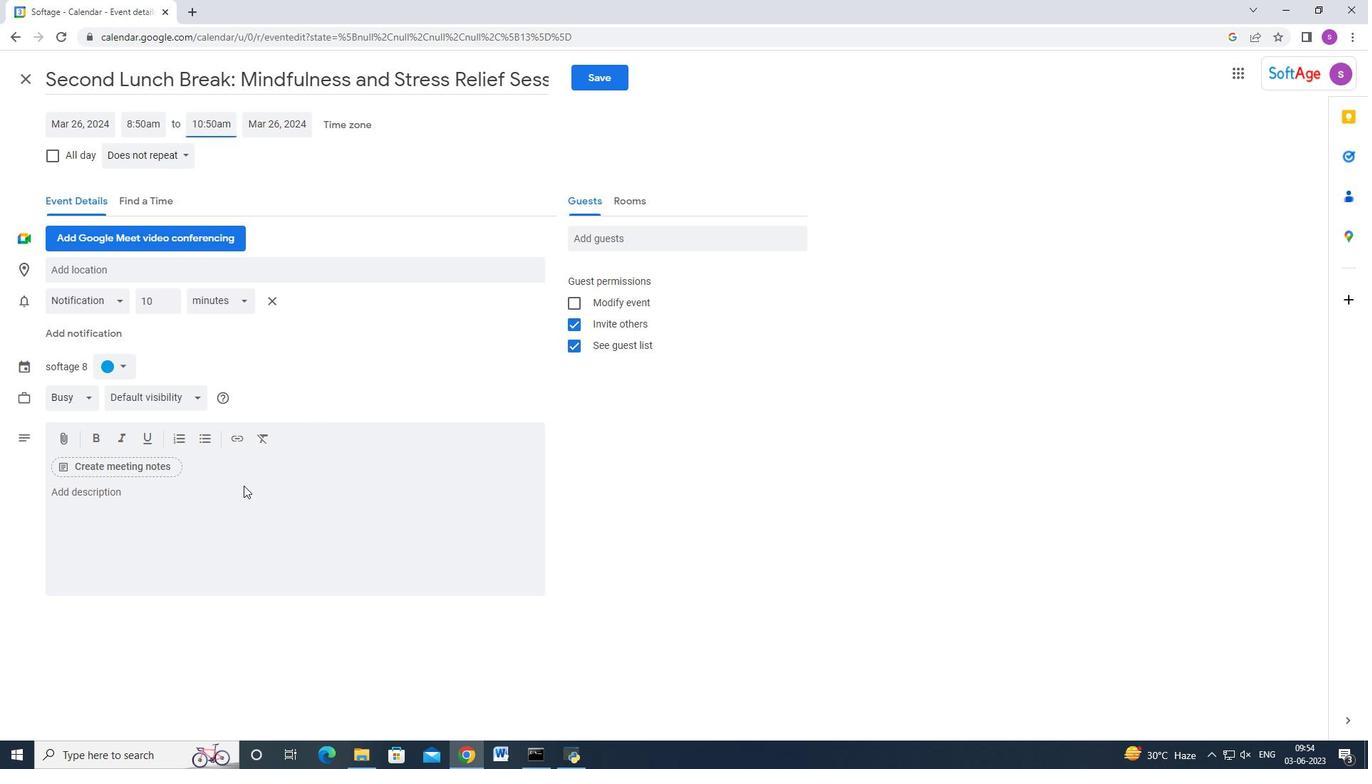 
Action: Mouse pressed left at (228, 488)
Screenshot: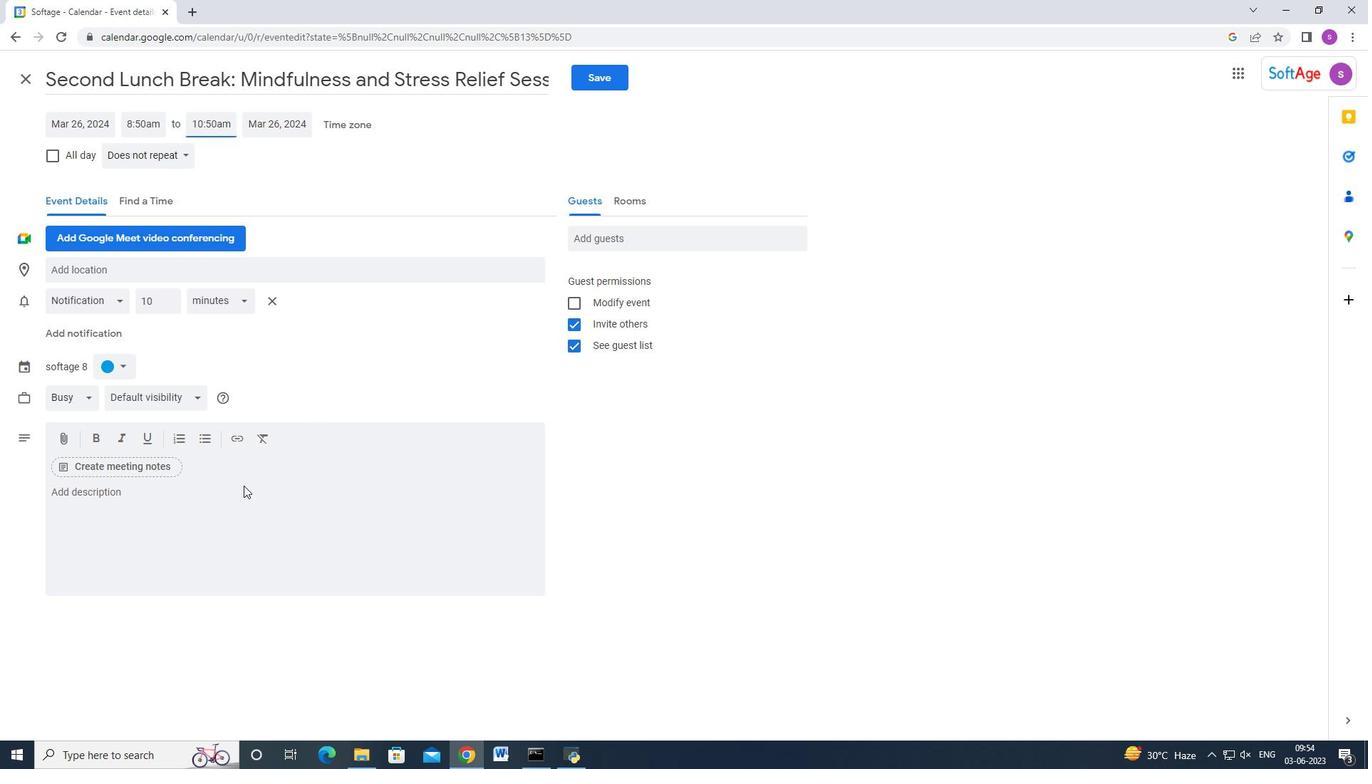 
Action: Key pressed <Key.shift>Find<Key.space>a<Key.space>spe<Key.backspace>ace<Key.backspace><Key.backspace><Key.backspace><Key.backspace>afe<Key.space>and<Key.space>open<Key.space>space<Key.space>for<Key.space>the<Key.space>activity,<Key.space>such<Key.space>as<Key.space>a<Key.space>conference<Key.space>room<Key.space>or<Key.space>outdoor<Key.space>area.<Key.space><Key.shift>Ensure<Key.space>there<Key.space>are<Key.space>no<Key.space>obstacles<Key.space>or<Key.space>hazards<Key.space>that<Key.space>could<Key.space>cause<Key.space>harm<Key.space>to<Key.space>participants.<Key.space><Key.shift>Gather<Key.space>all<Key.space>team<Key.space>members<Key.space>and<Key.space>expli<Key.backspace>ain<Key.space>the<Key.space>purpose<Key.space>and<Key.space>guidelines<Key.space>of<Key.space>the<Key.space>exercise.
Screenshot: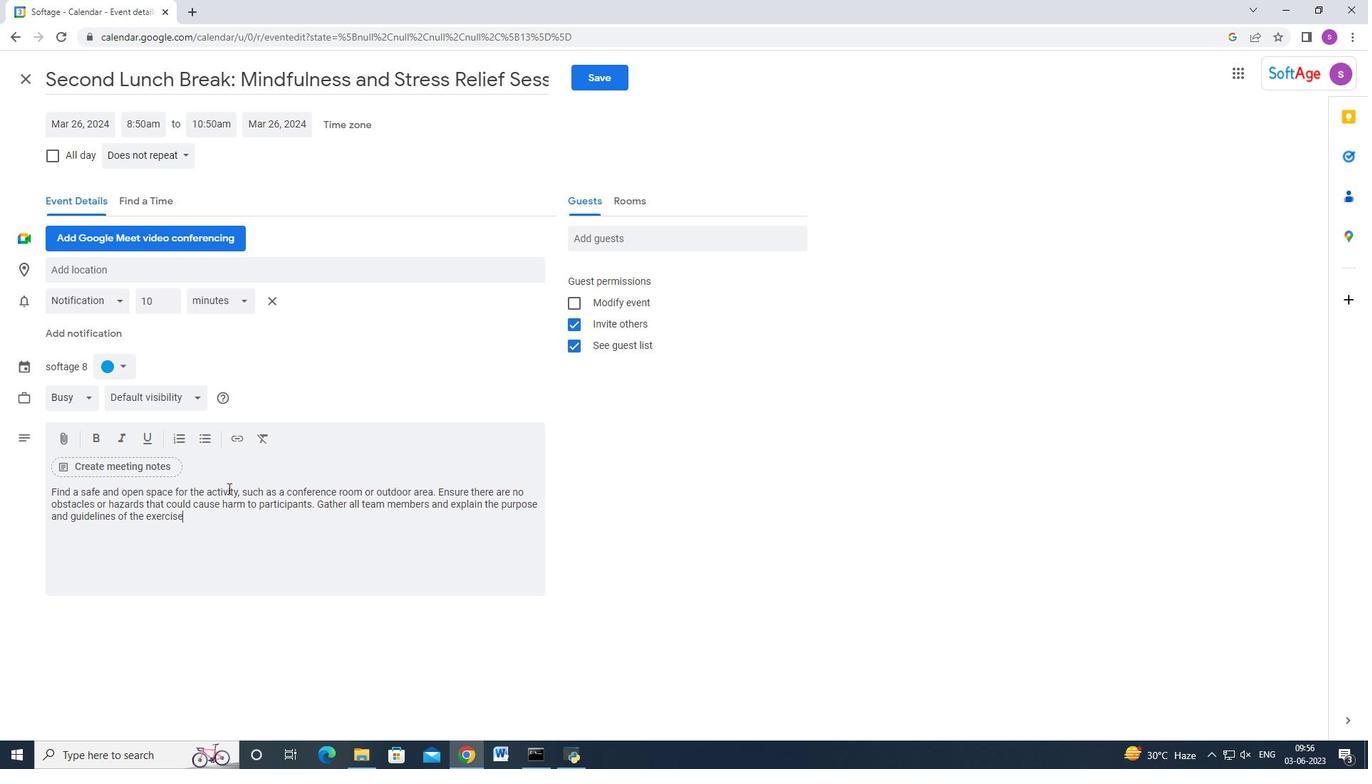 
Action: Mouse moved to (241, 261)
Screenshot: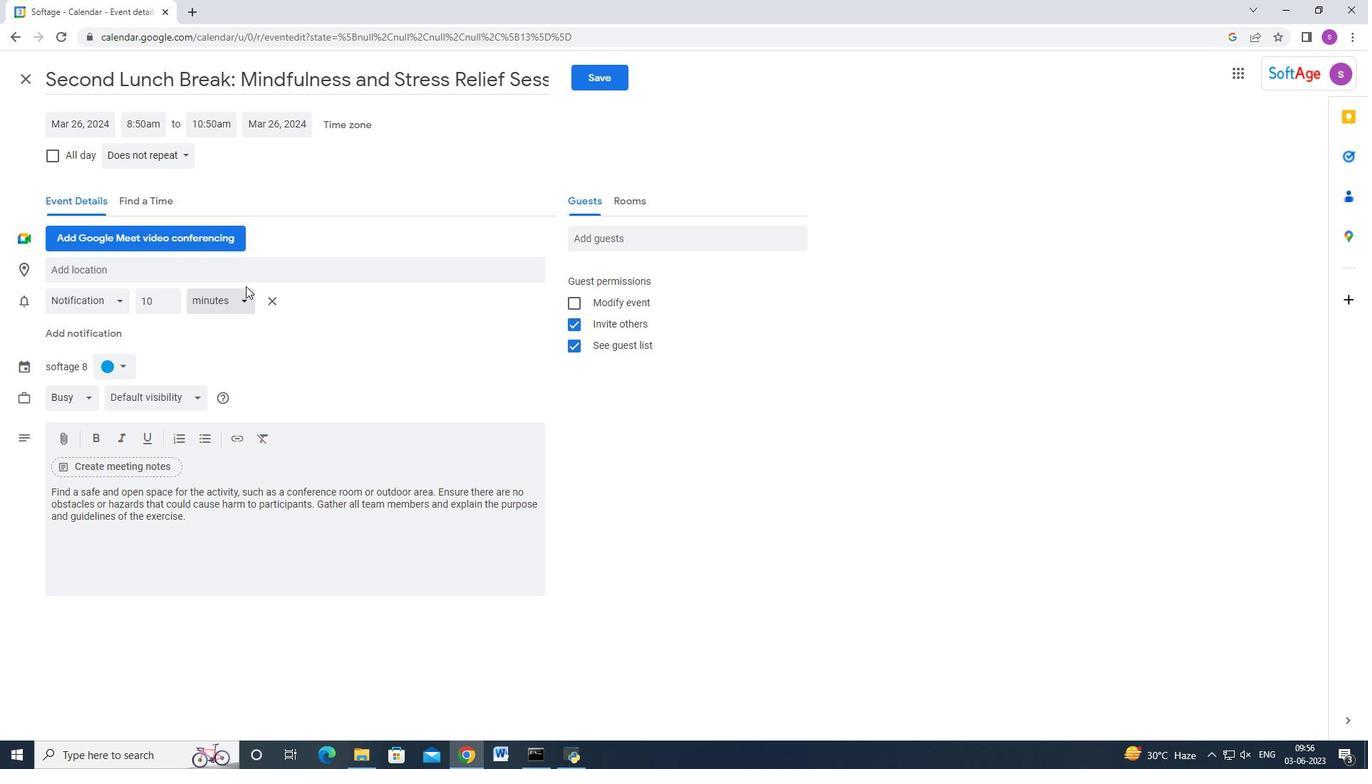 
Action: Mouse pressed left at (241, 261)
Screenshot: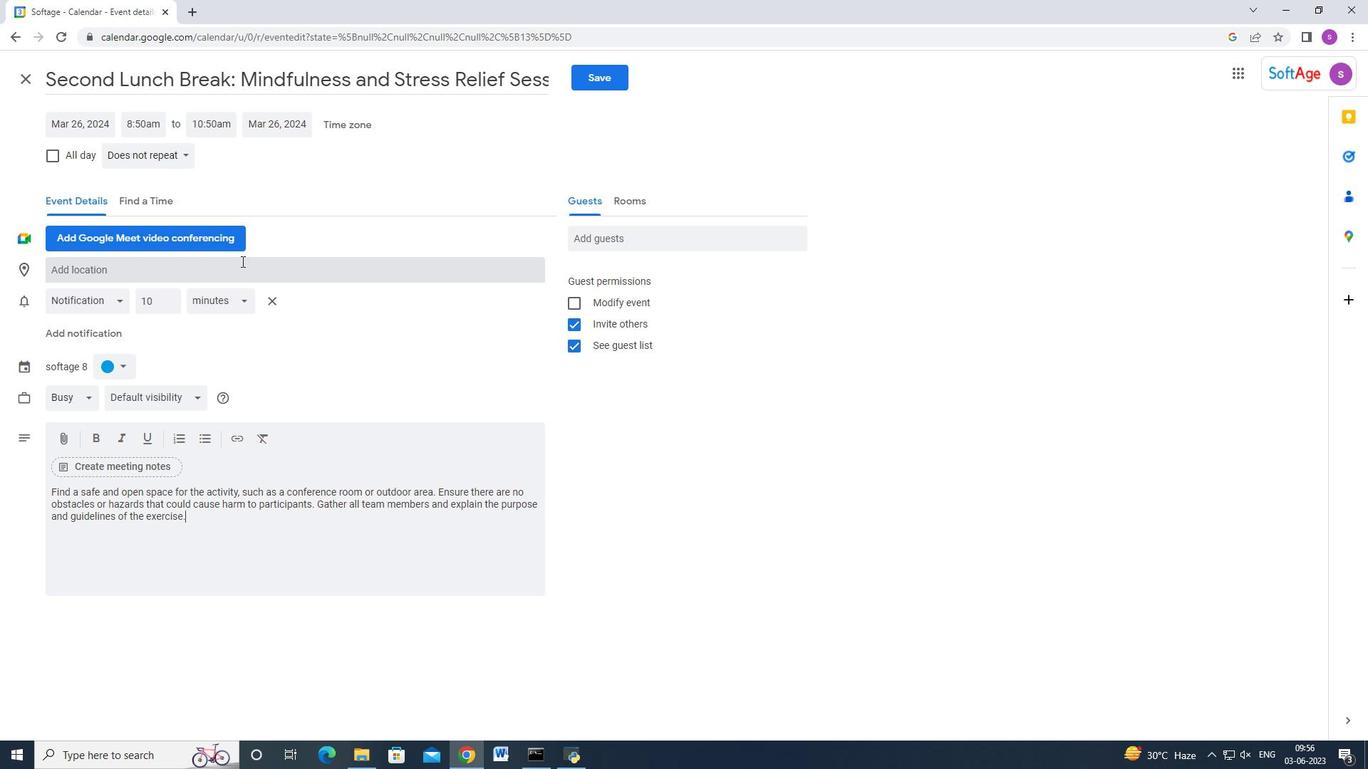 
Action: Key pressed <Key.shift><Key.shift><Key.shift><Key.shift><Key.shift><Key.shift><Key.shift><Key.shift><Key.shift><Key.shift><Key.shift><Key.shift><Key.shift>Bern,<Key.space><Key.shift_r>Switzerland<Key.enter>
Screenshot: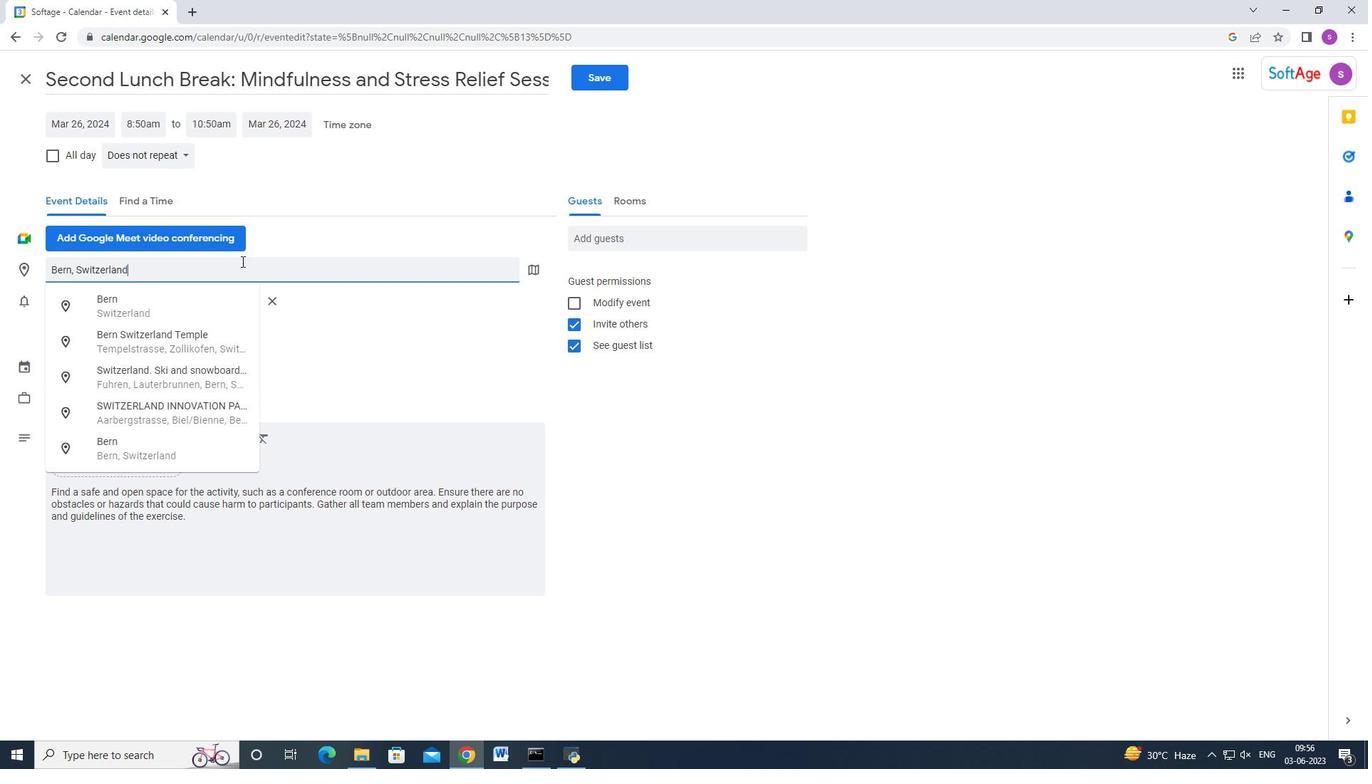 
Action: Mouse moved to (599, 242)
Screenshot: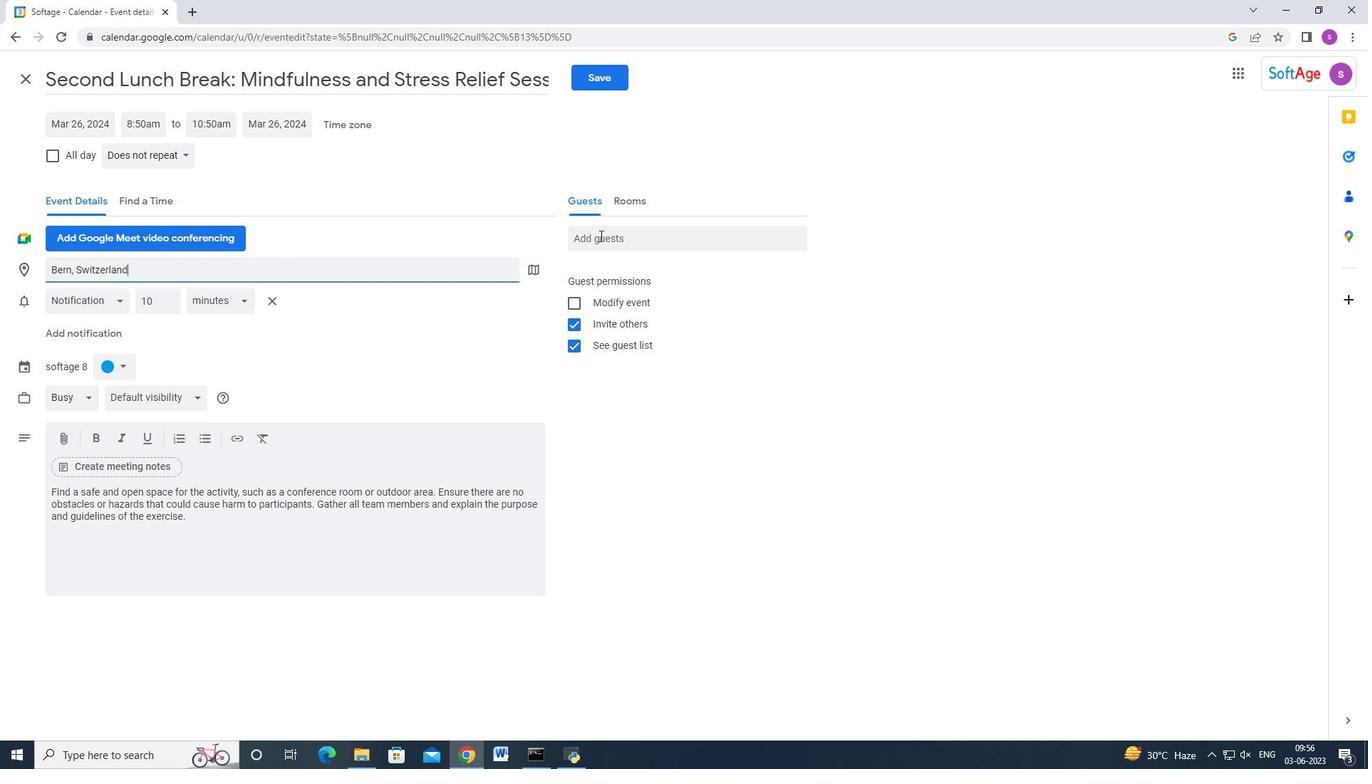 
Action: Mouse pressed left at (599, 242)
Screenshot: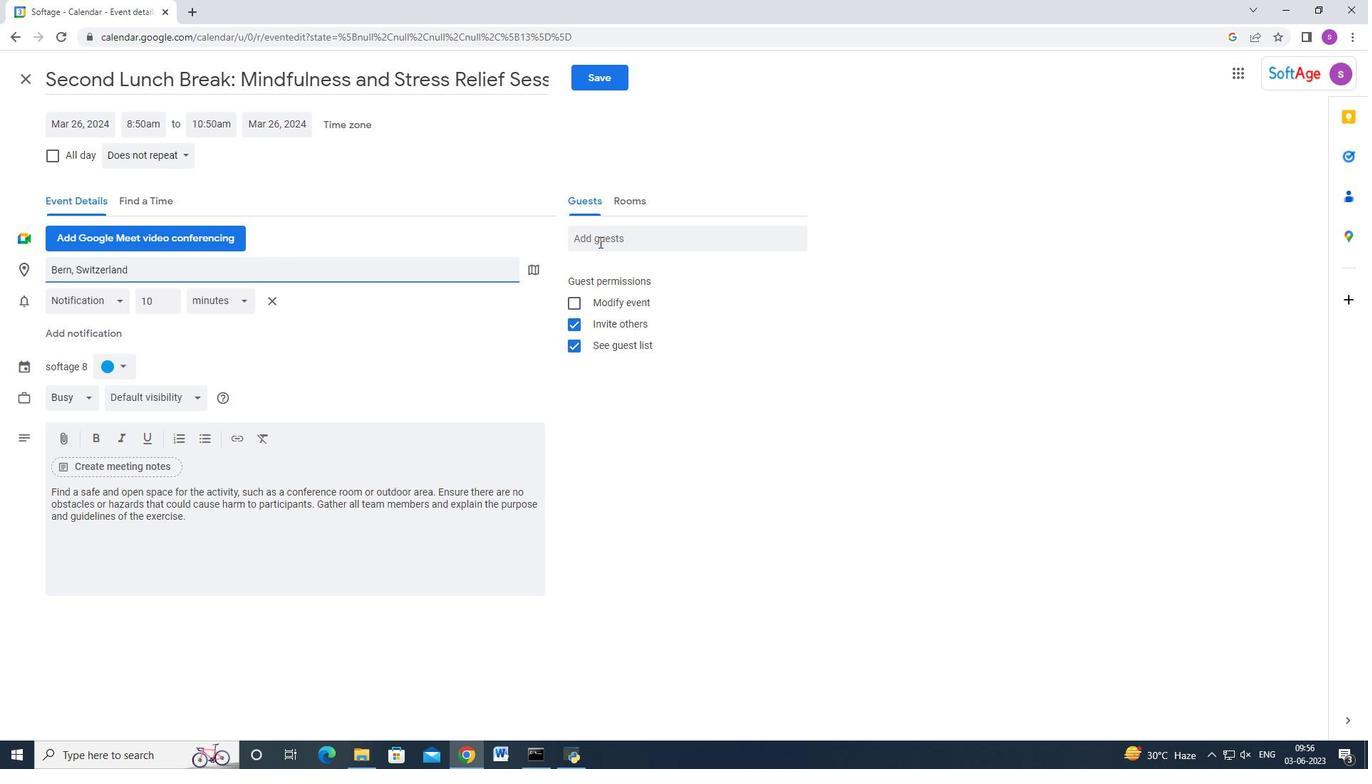 
Action: Key pressed softage/2<Key.shift_r>@<Key.backspace><Key.backspace><Key.backspace>.<Key.shift_r>@s<Key.backspace><Key.backspace>2<Key.shift_r>@softage.net<Key.enter>softage.3<Key.shift_r>@softage.net<Key.enter>
Screenshot: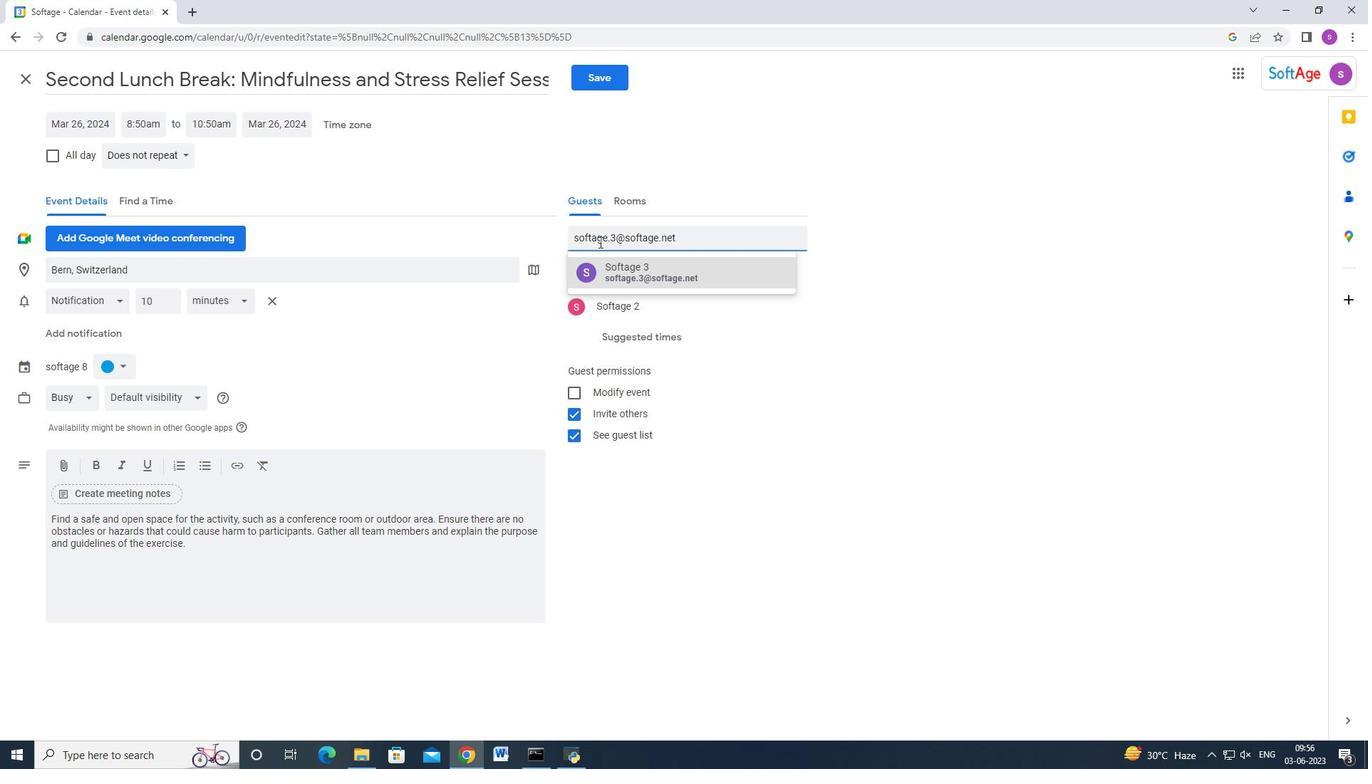 
Action: Mouse moved to (183, 160)
Screenshot: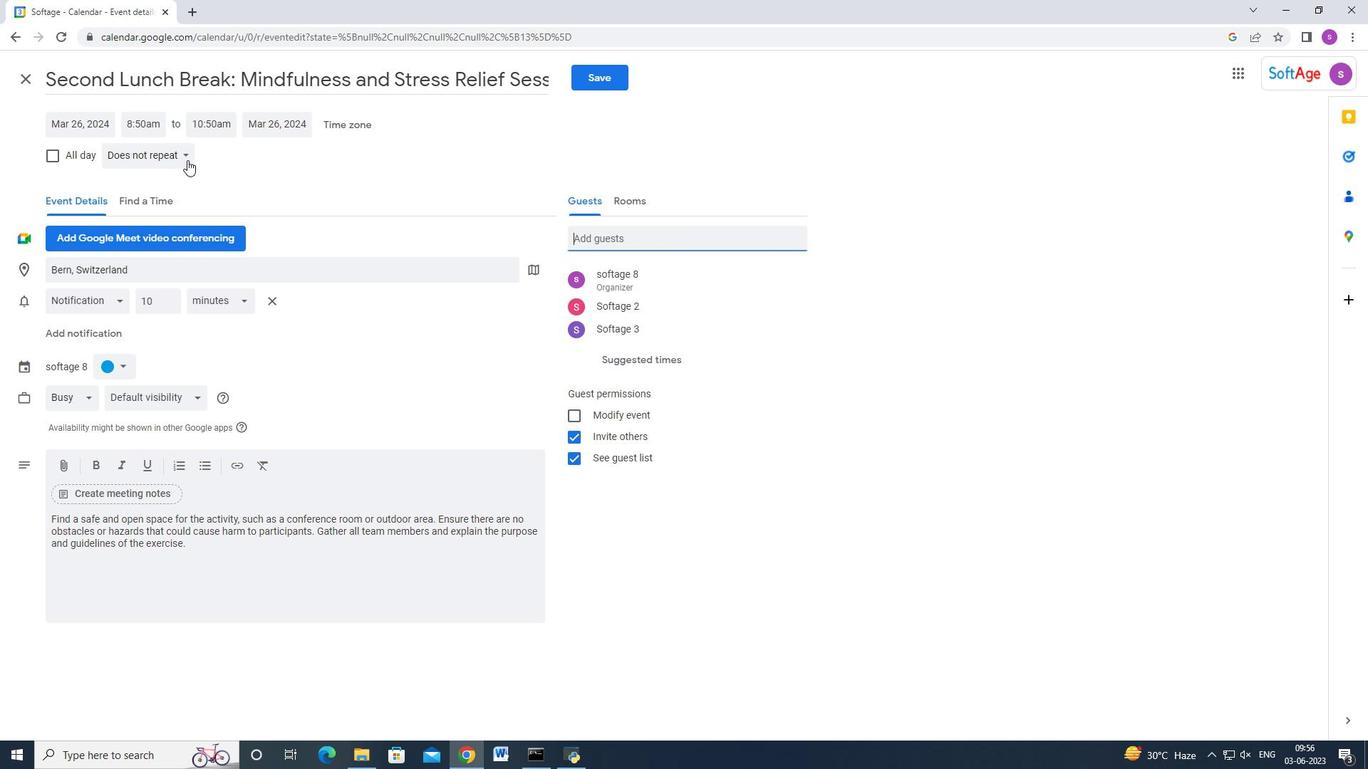 
Action: Mouse pressed left at (183, 160)
Screenshot: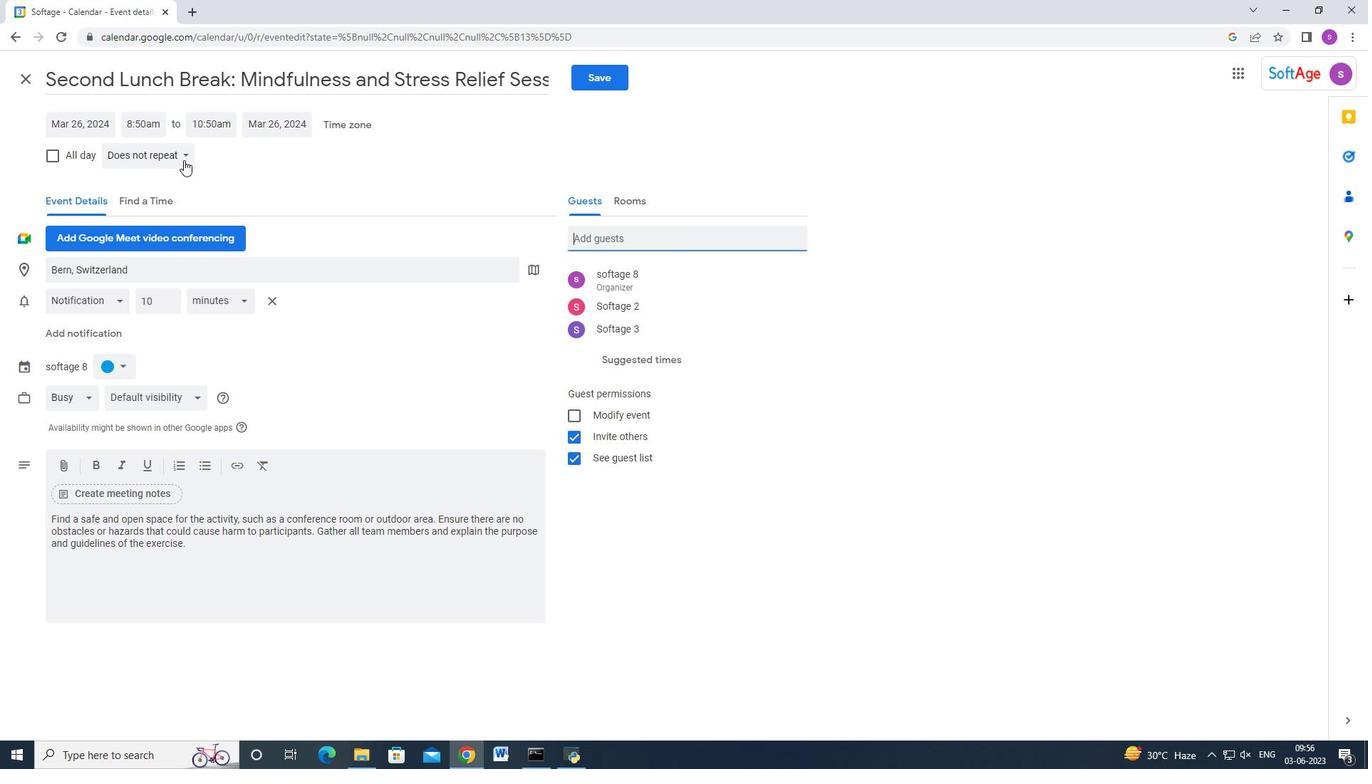 
Action: Mouse moved to (155, 177)
Screenshot: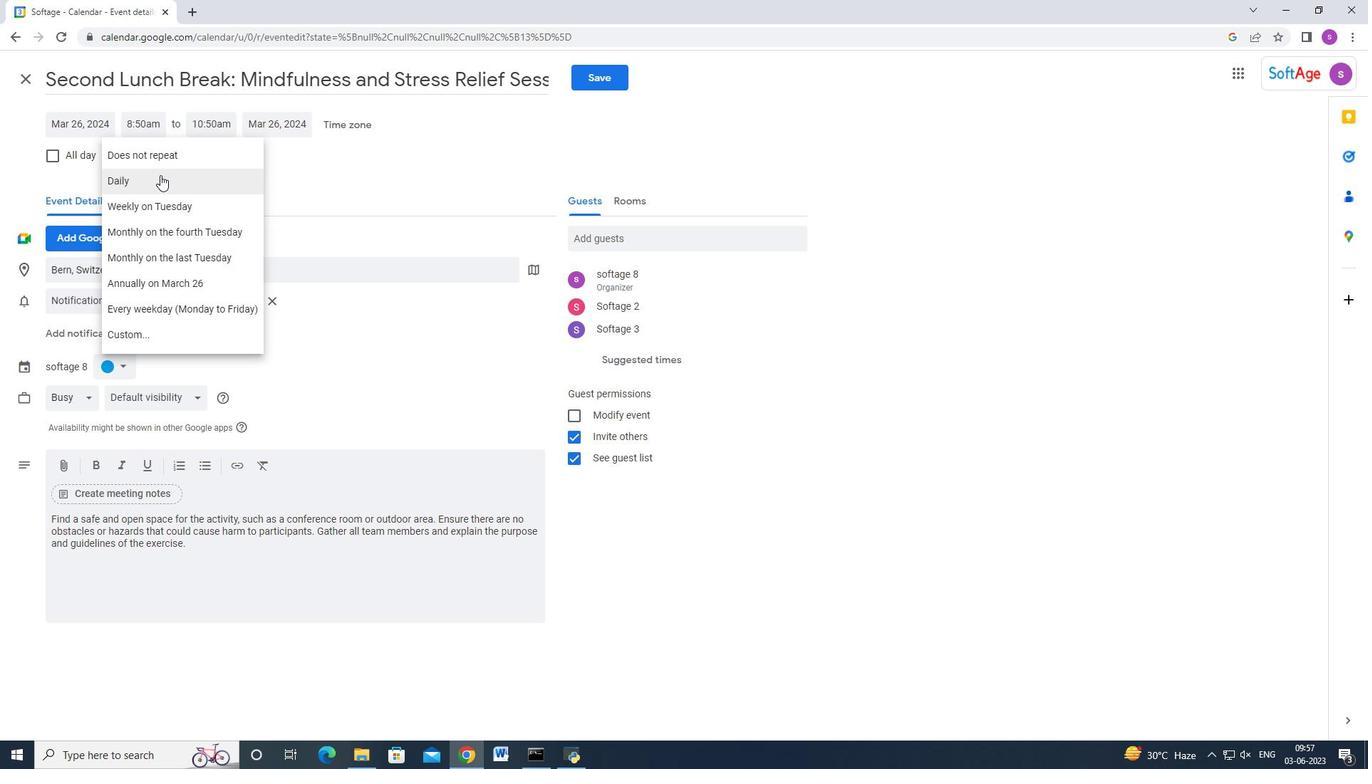 
Action: Mouse pressed left at (155, 177)
Screenshot: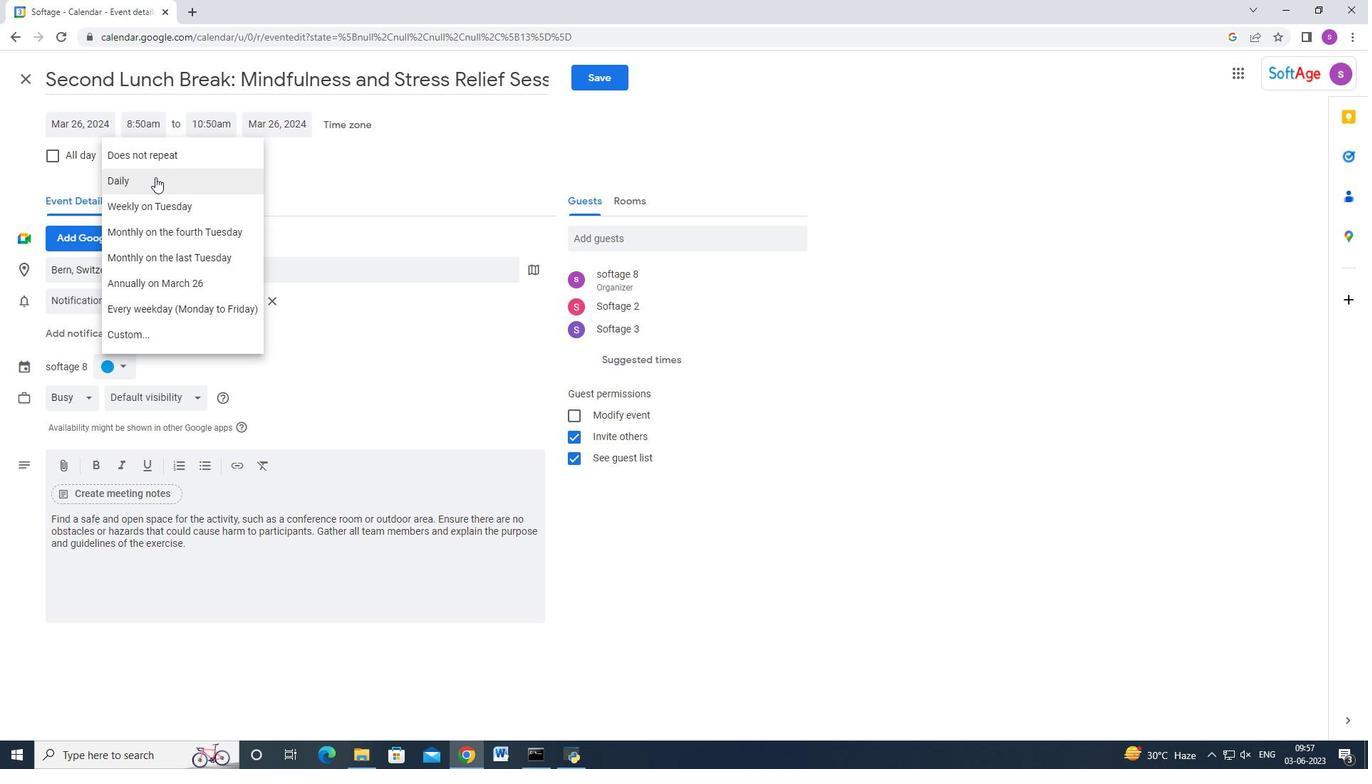 
Action: Mouse moved to (614, 84)
Screenshot: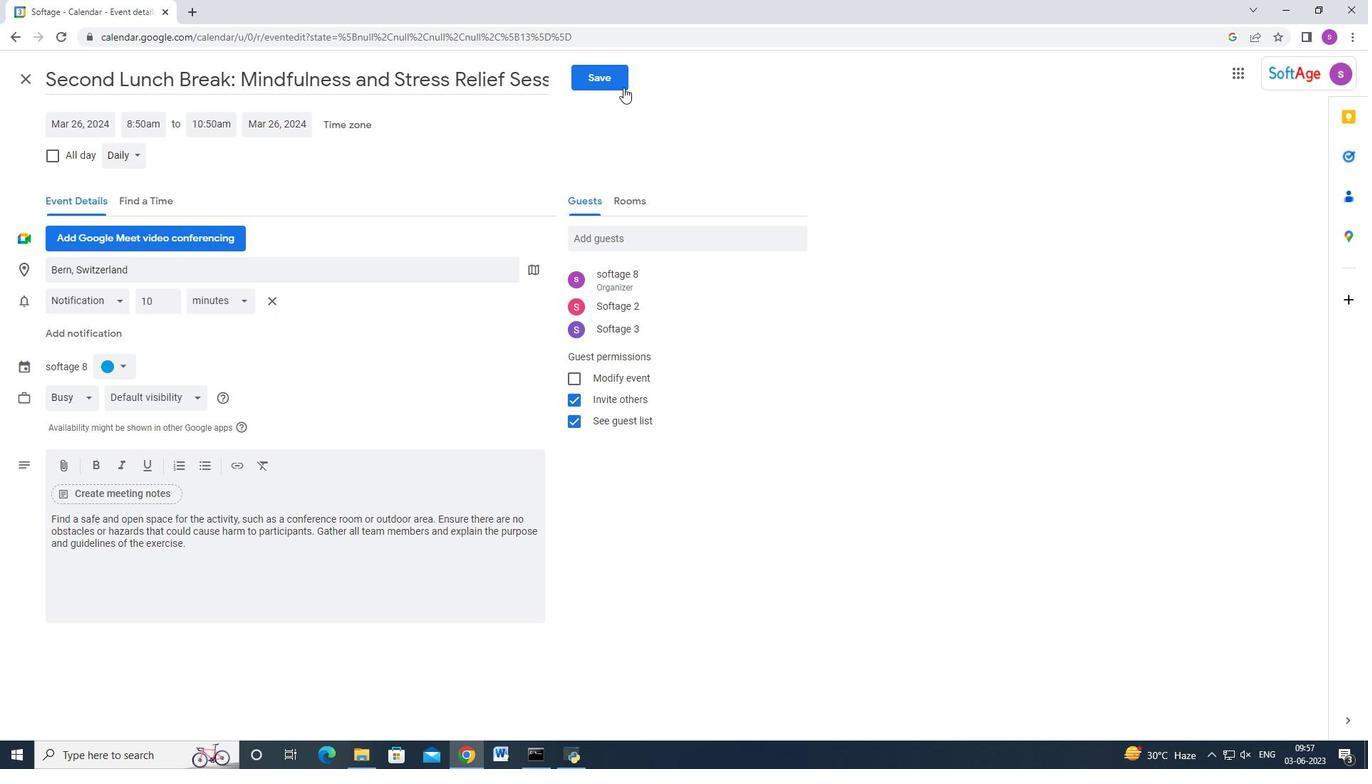 
Action: Mouse pressed left at (614, 84)
Screenshot: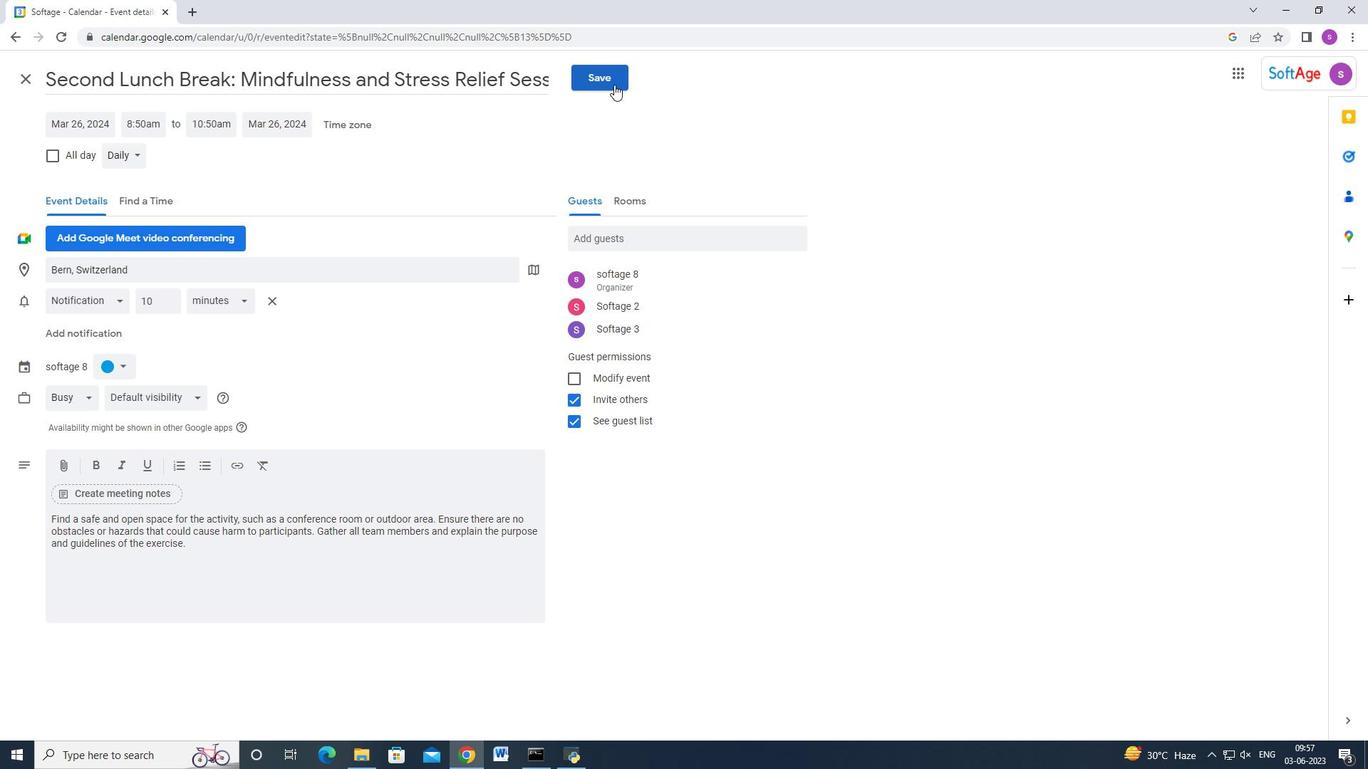 
Action: Mouse moved to (742, 421)
Screenshot: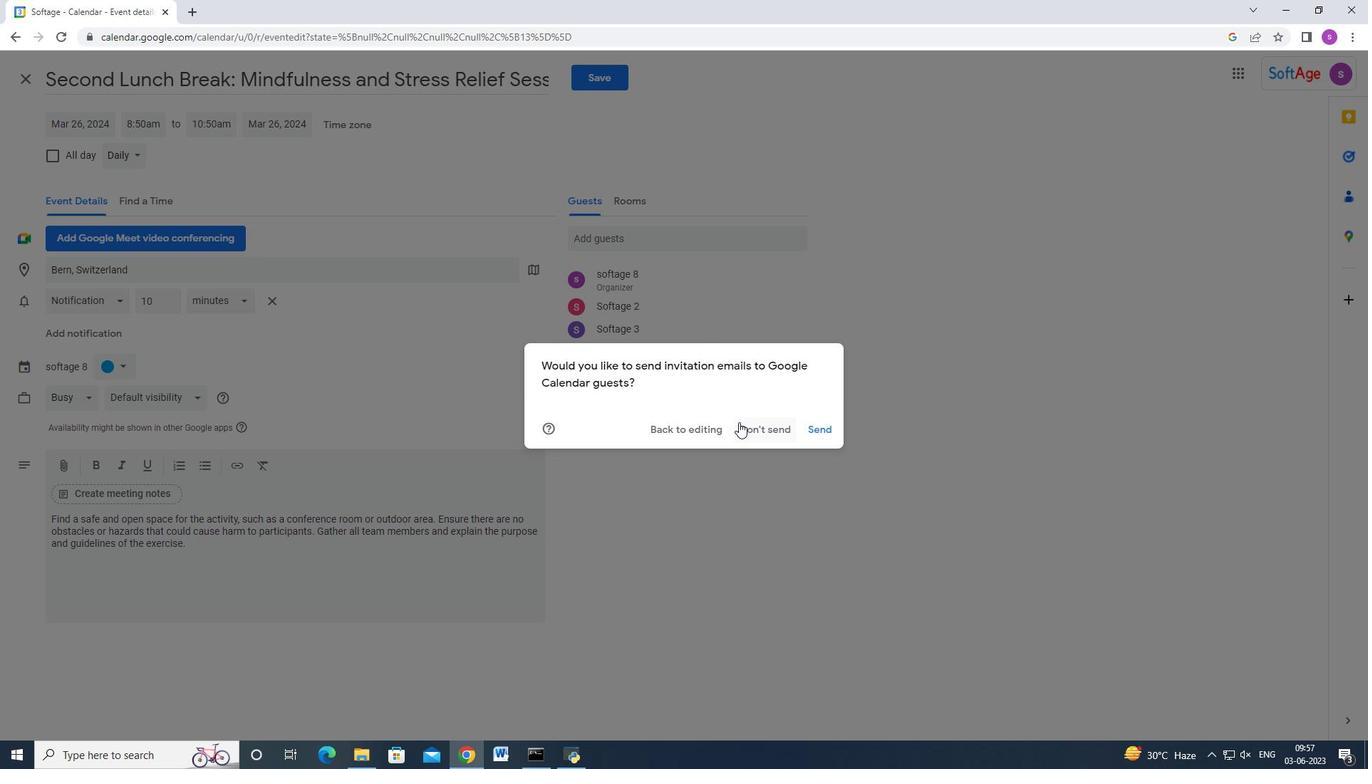 
